 Task: Find connections with filter location Parāsia with filter topic #Storytellingwith filter profile language German with filter current company ArisGlobal with filter school Atomic Energy Central School with filter industry Nonresidential Building Construction with filter service category Financial Reporting with filter keywords title Vice President of Marketing
Action: Mouse moved to (550, 78)
Screenshot: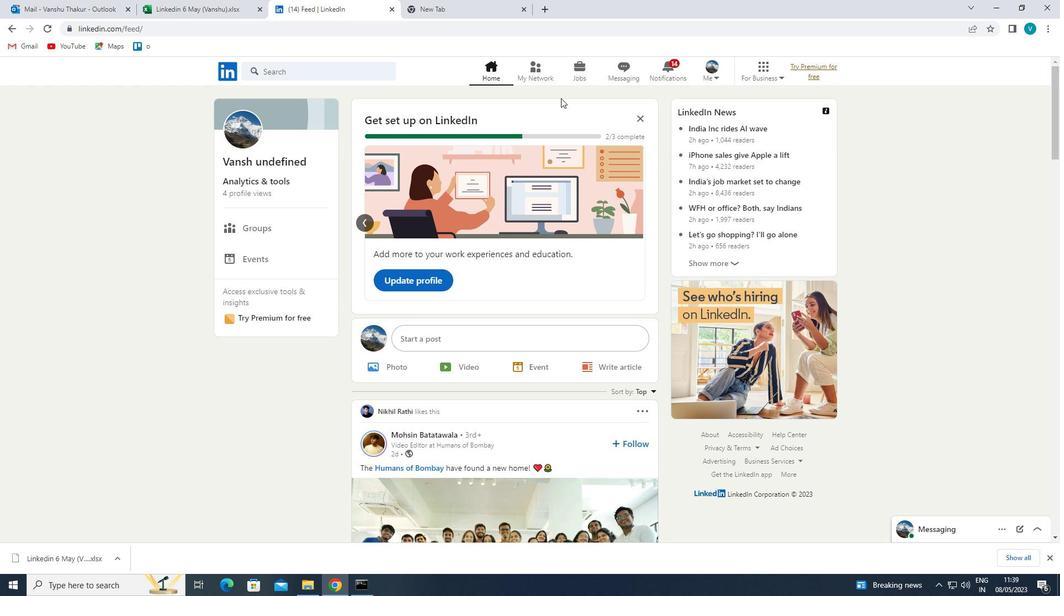 
Action: Mouse pressed left at (550, 78)
Screenshot: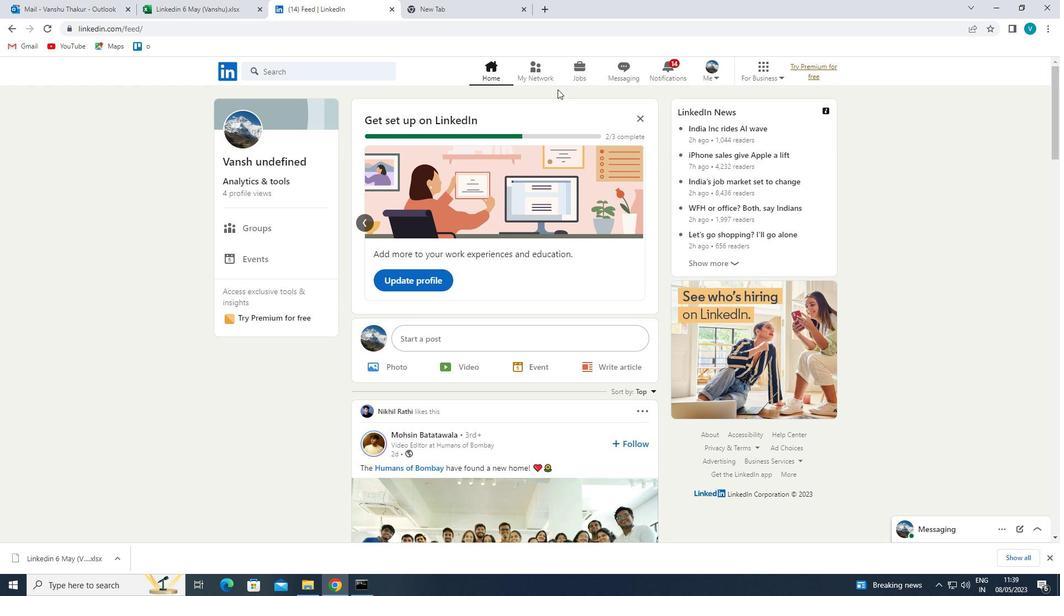 
Action: Mouse moved to (319, 125)
Screenshot: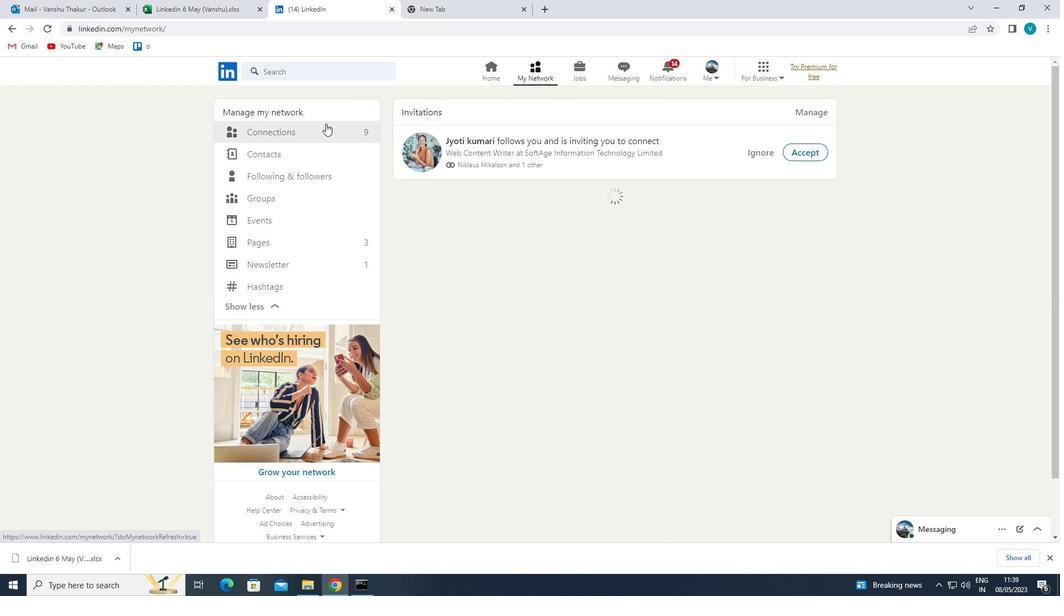 
Action: Mouse pressed left at (319, 125)
Screenshot: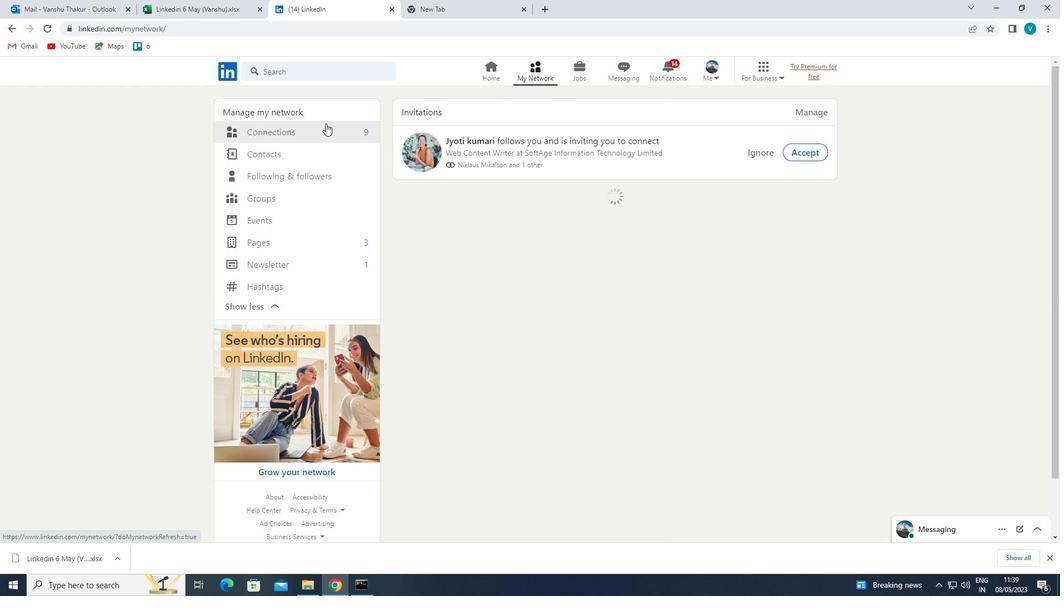 
Action: Mouse moved to (609, 134)
Screenshot: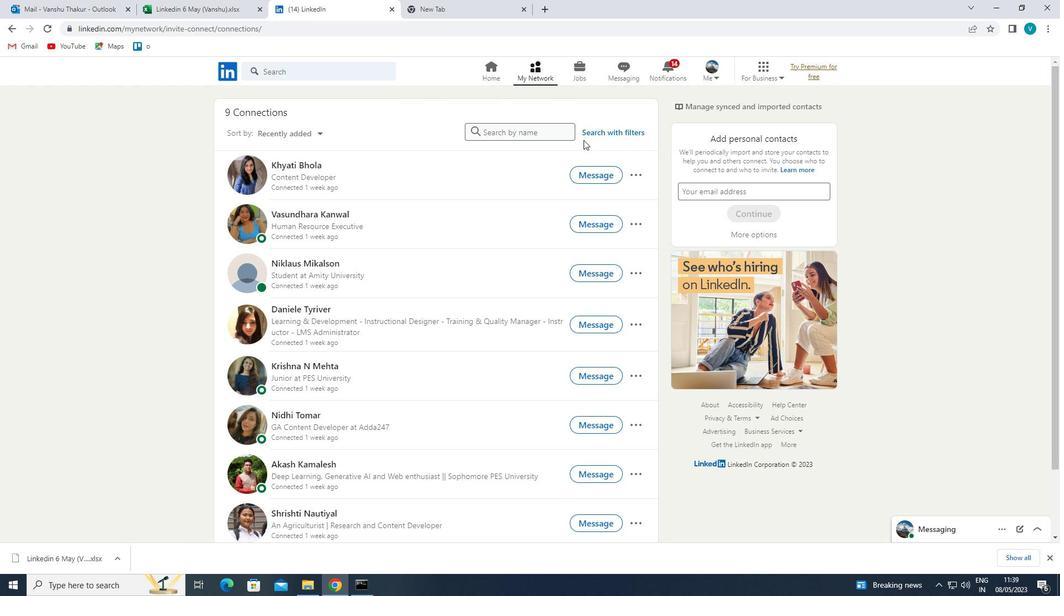 
Action: Mouse pressed left at (609, 134)
Screenshot: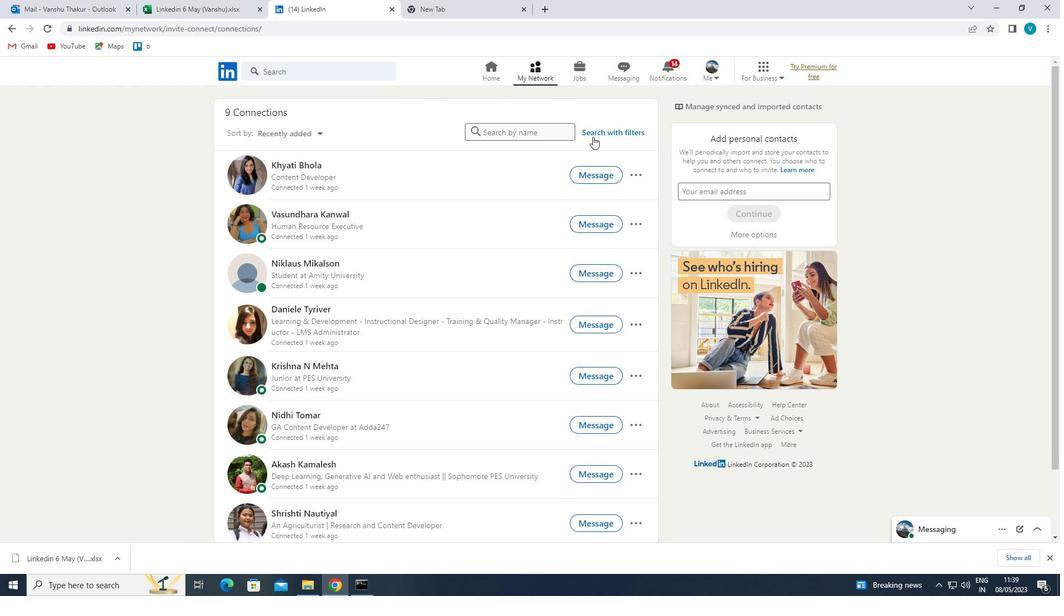 
Action: Mouse moved to (543, 100)
Screenshot: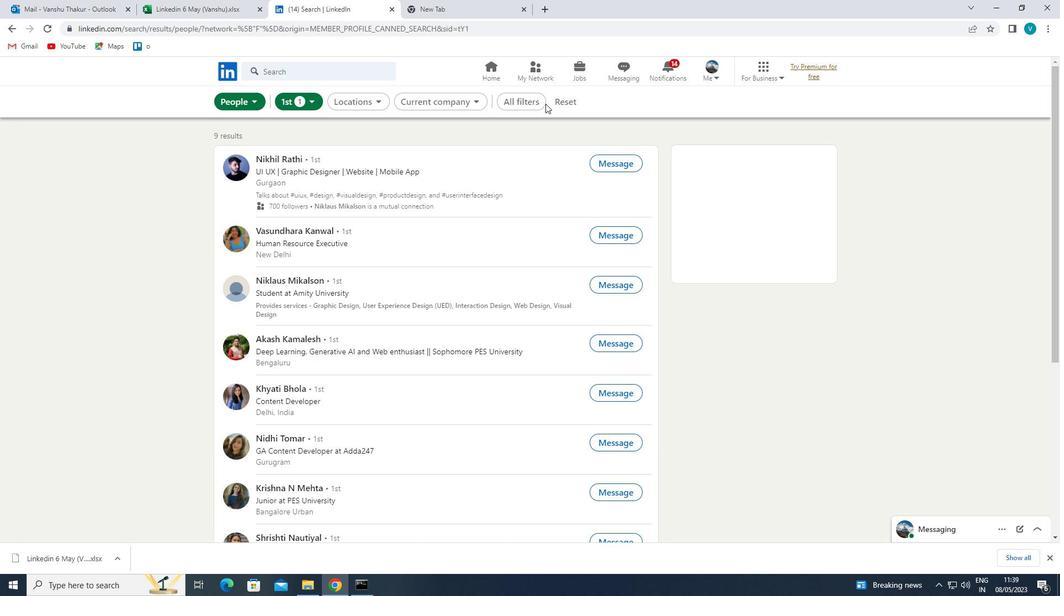 
Action: Mouse pressed left at (543, 100)
Screenshot: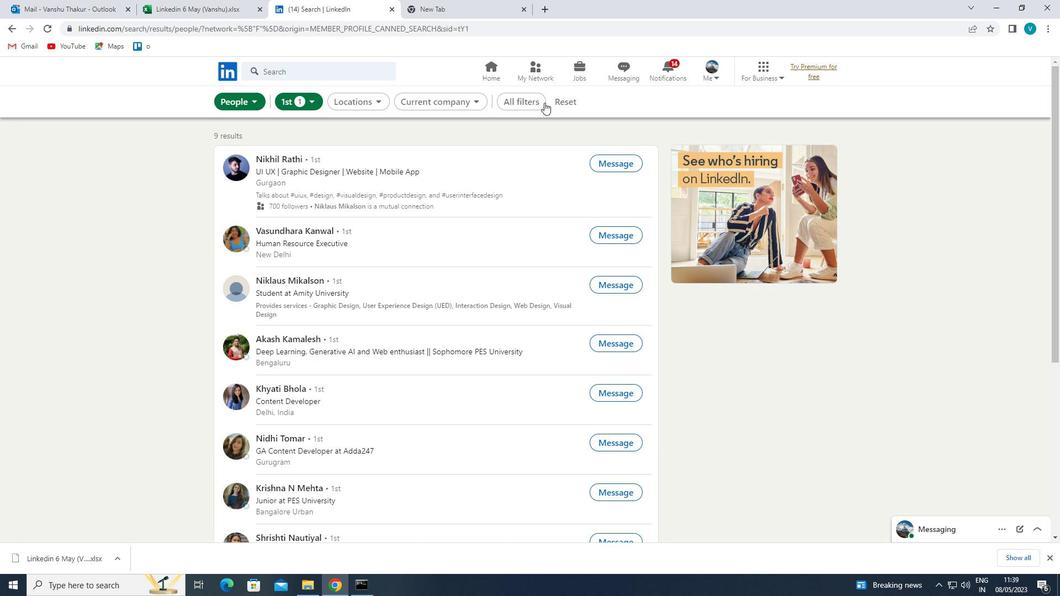 
Action: Mouse moved to (933, 258)
Screenshot: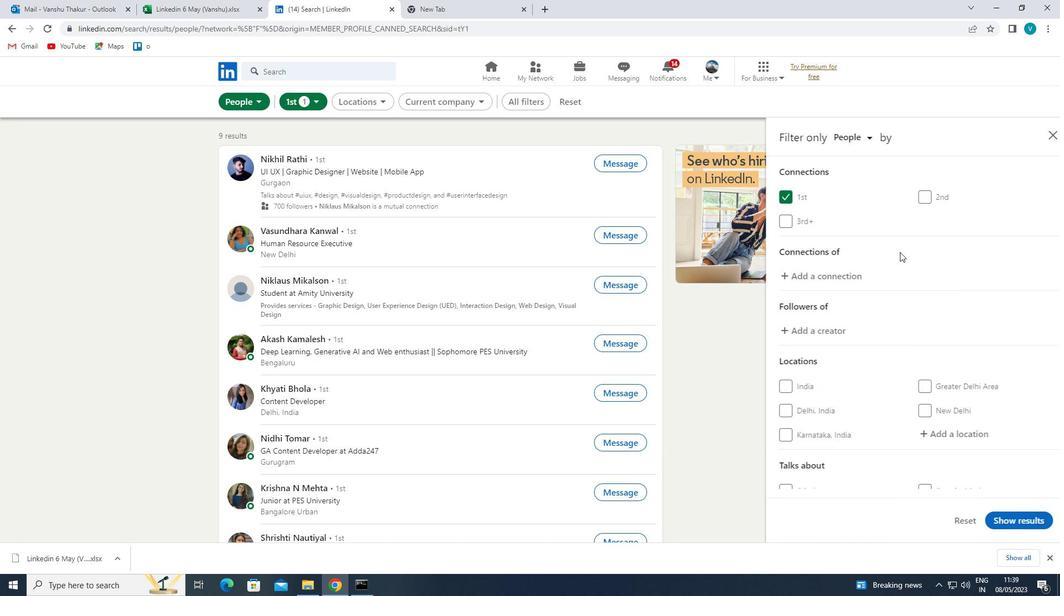 
Action: Mouse scrolled (933, 258) with delta (0, 0)
Screenshot: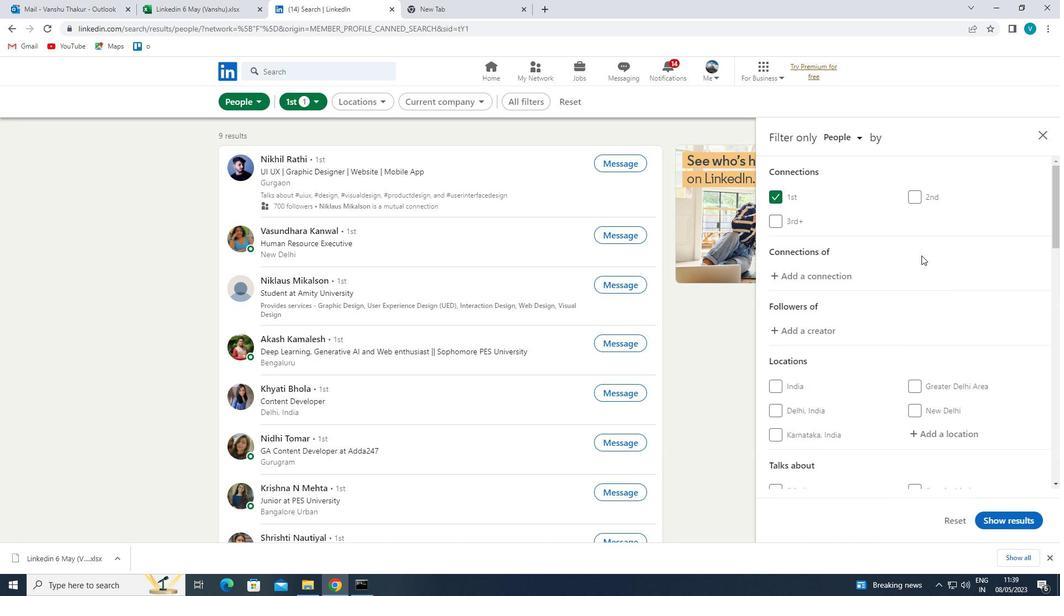 
Action: Mouse moved to (934, 260)
Screenshot: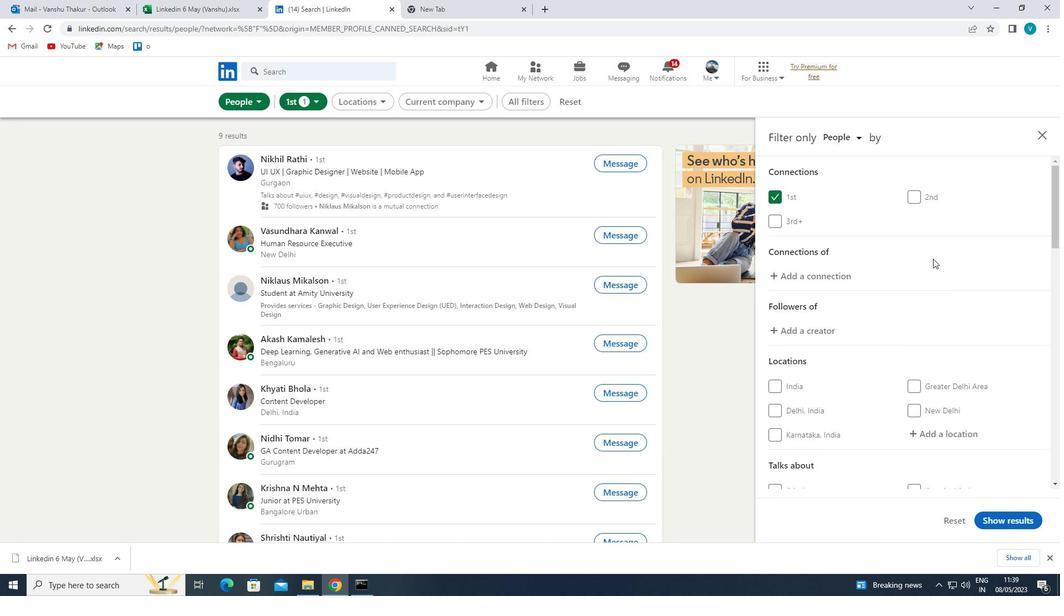 
Action: Mouse scrolled (934, 259) with delta (0, 0)
Screenshot: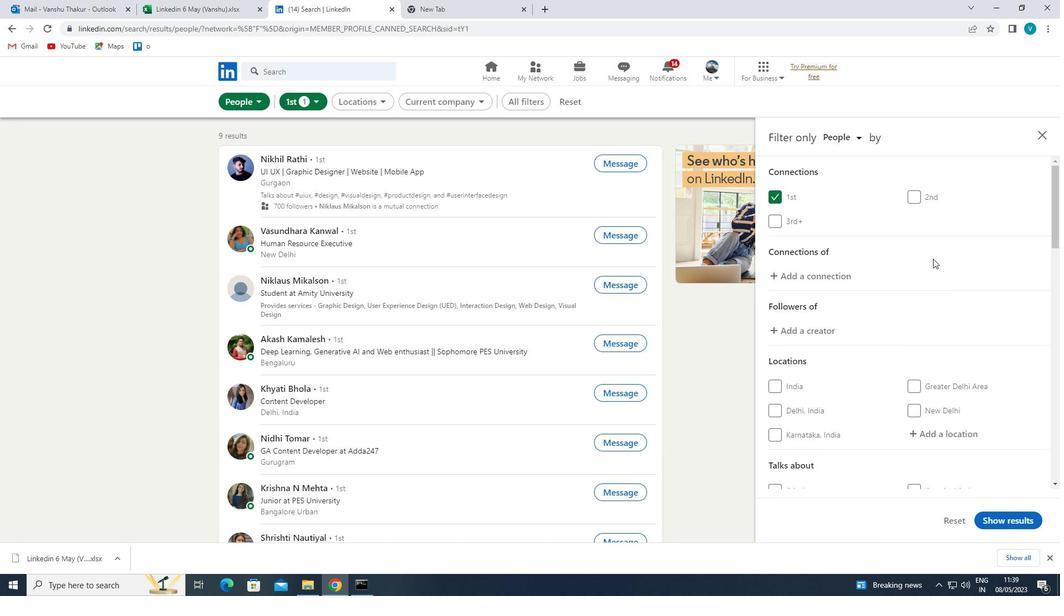 
Action: Mouse moved to (974, 318)
Screenshot: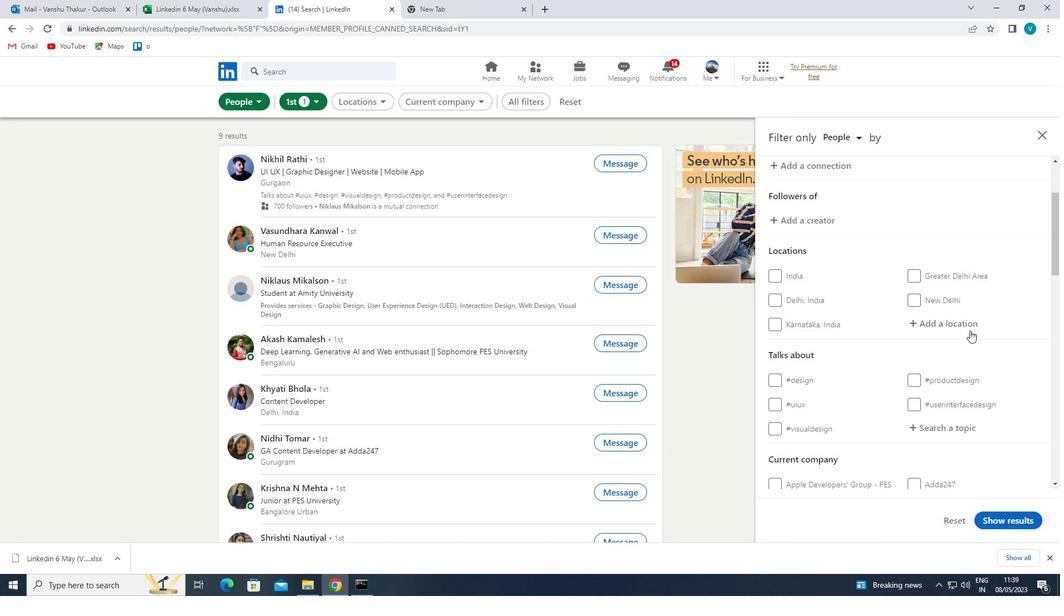 
Action: Mouse pressed left at (974, 318)
Screenshot: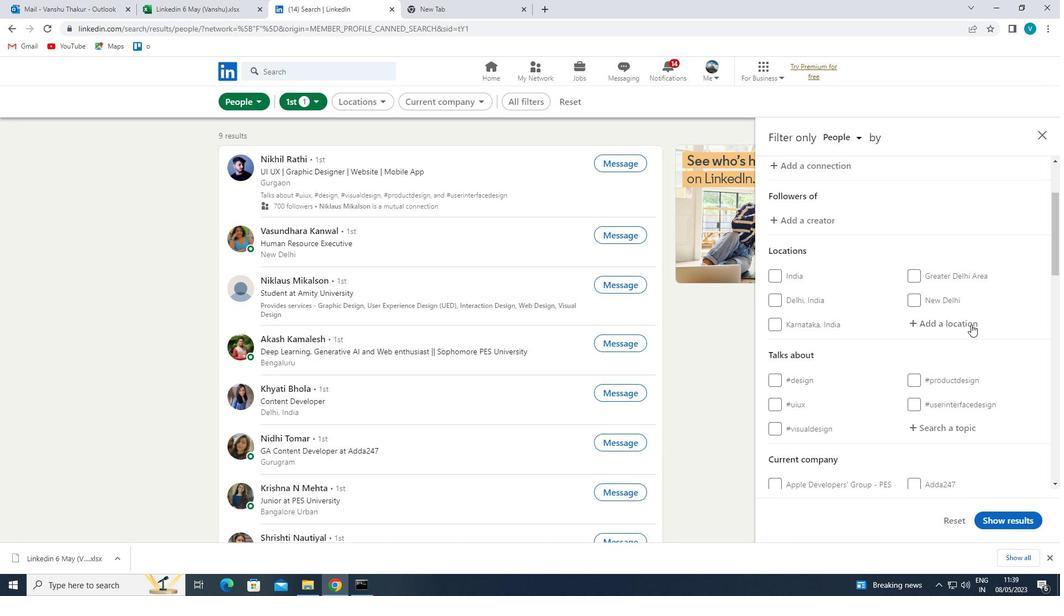 
Action: Mouse moved to (974, 318)
Screenshot: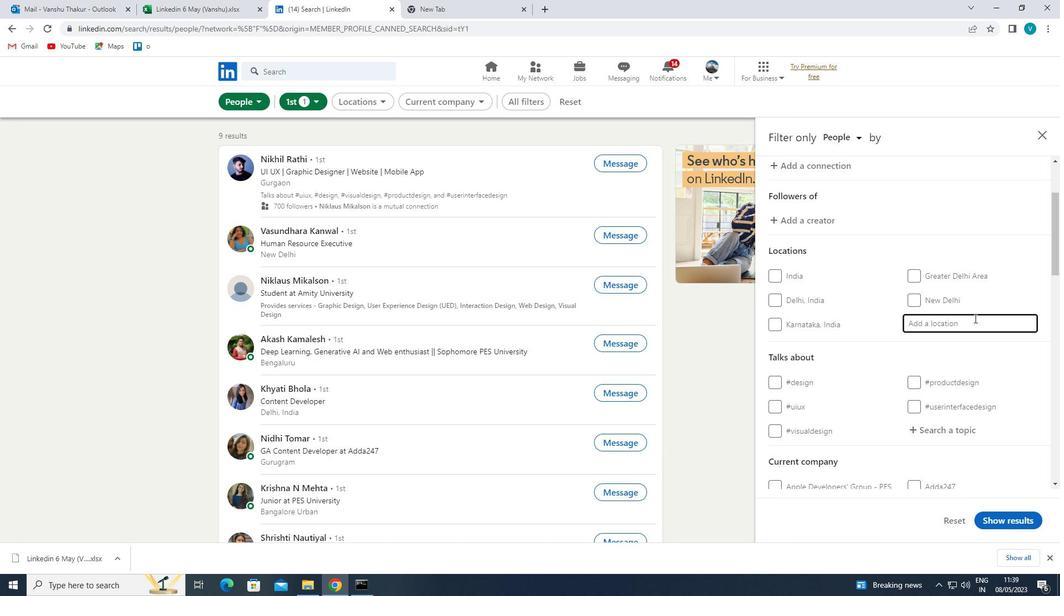 
Action: Key pressed <Key.shift>PARASIA
Screenshot: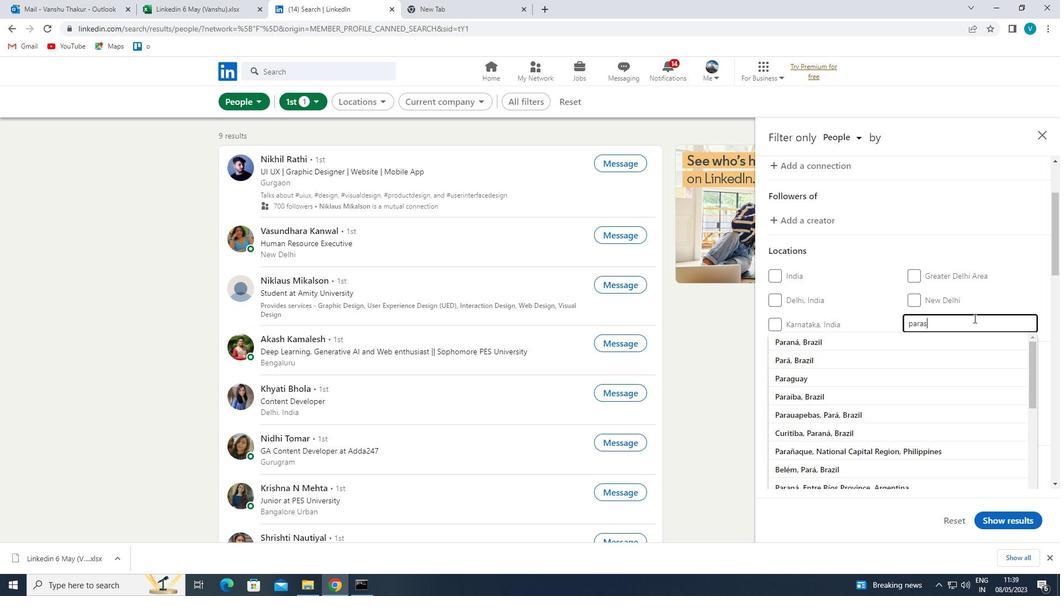 
Action: Mouse moved to (947, 342)
Screenshot: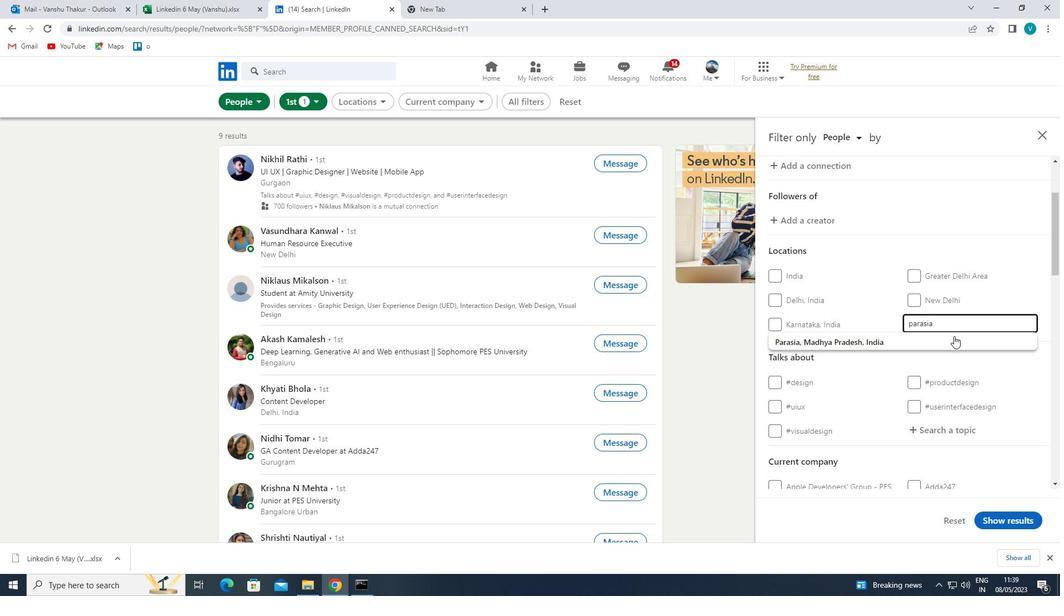 
Action: Mouse pressed left at (947, 342)
Screenshot: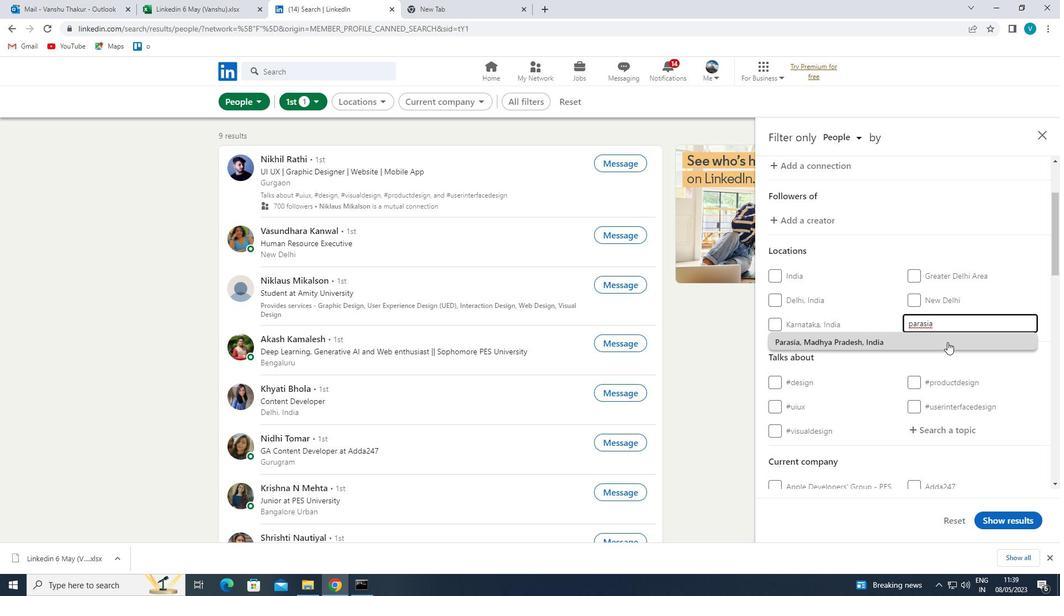 
Action: Mouse moved to (946, 342)
Screenshot: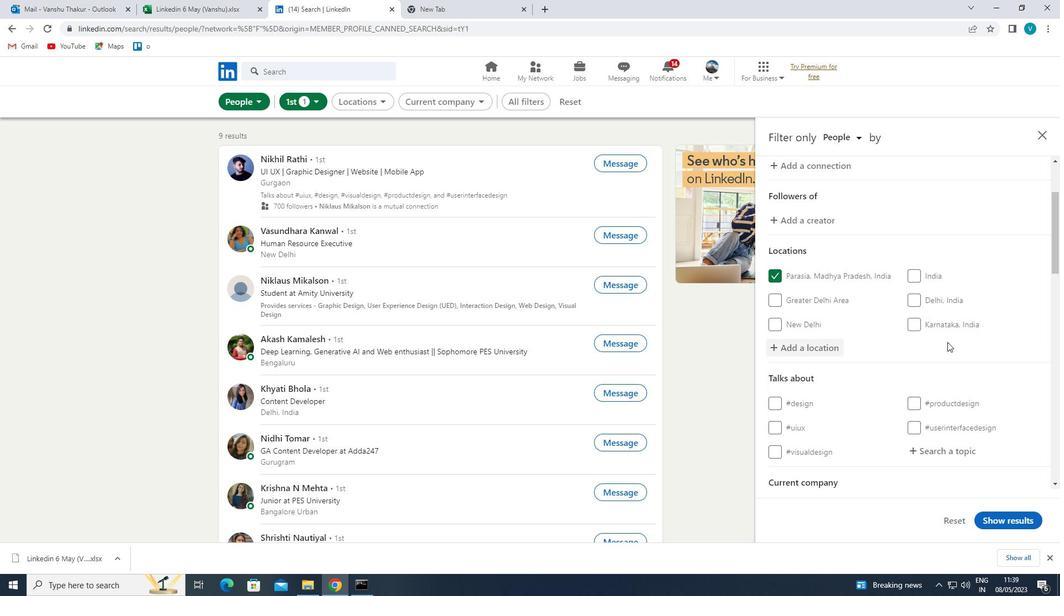 
Action: Mouse scrolled (946, 342) with delta (0, 0)
Screenshot: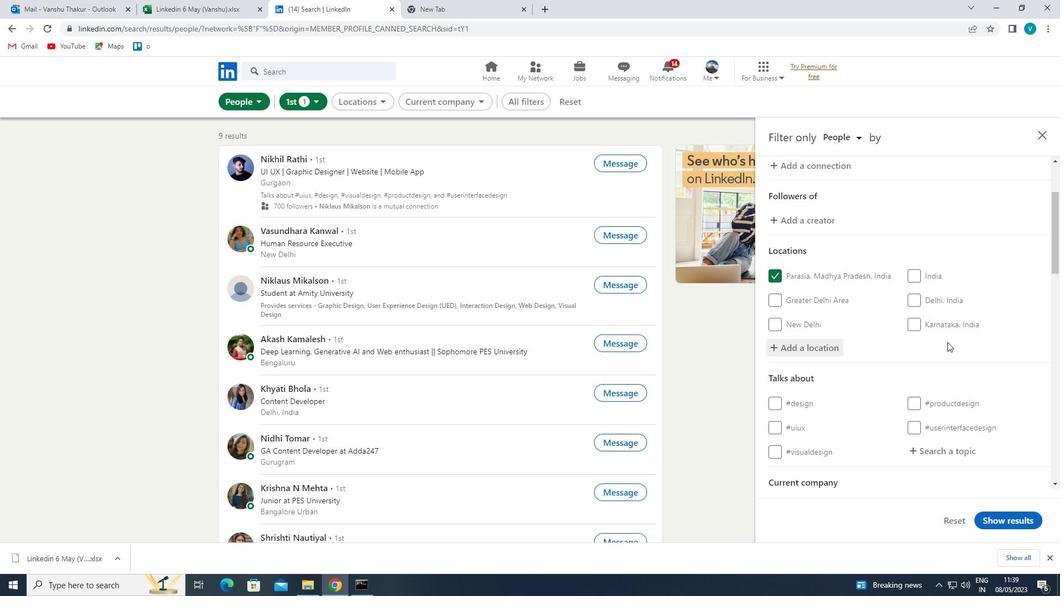 
Action: Mouse moved to (945, 343)
Screenshot: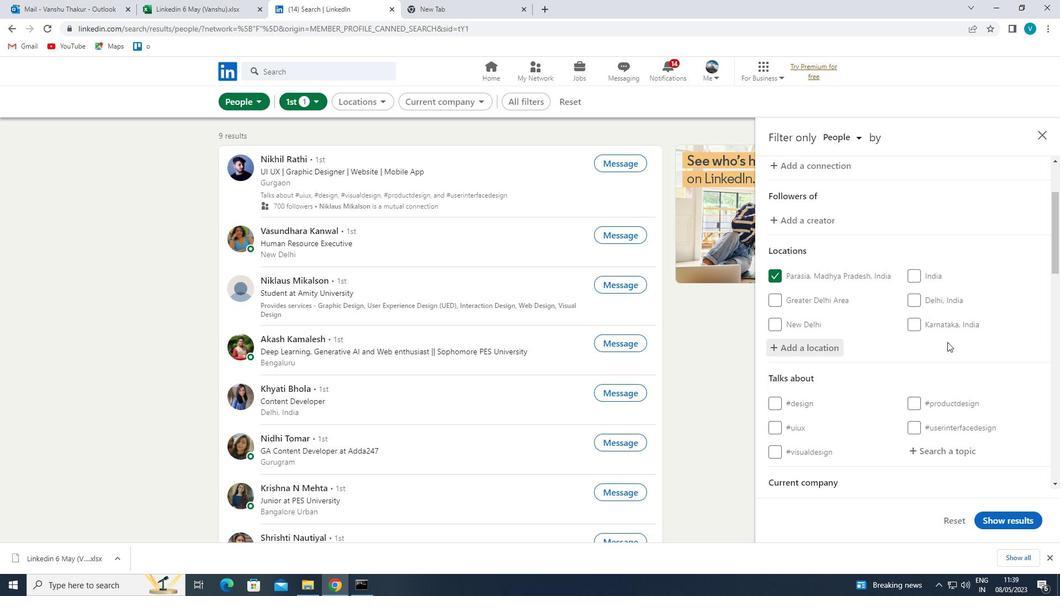 
Action: Mouse scrolled (945, 342) with delta (0, 0)
Screenshot: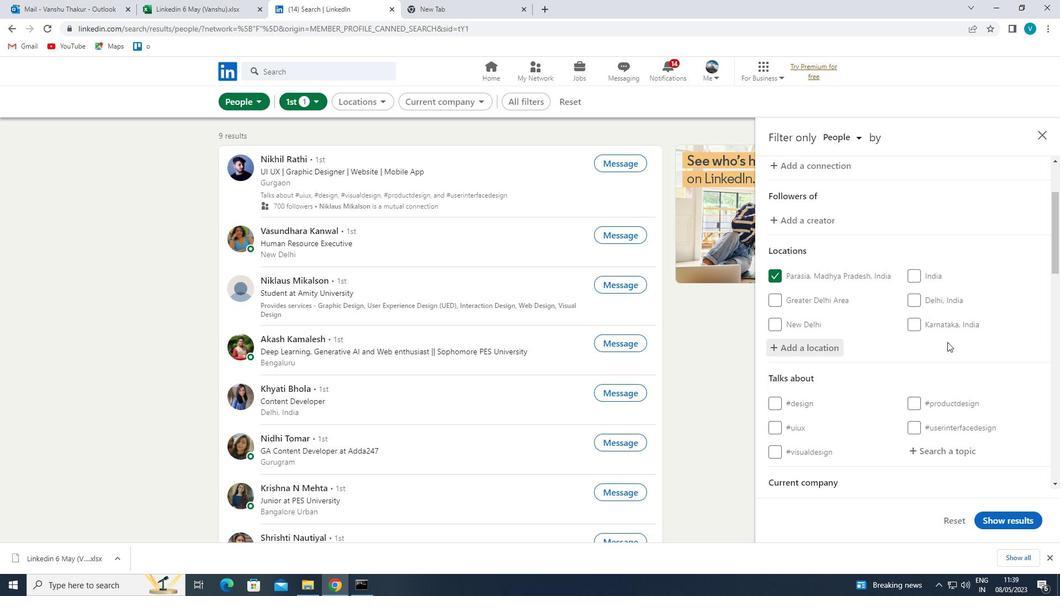 
Action: Mouse moved to (944, 347)
Screenshot: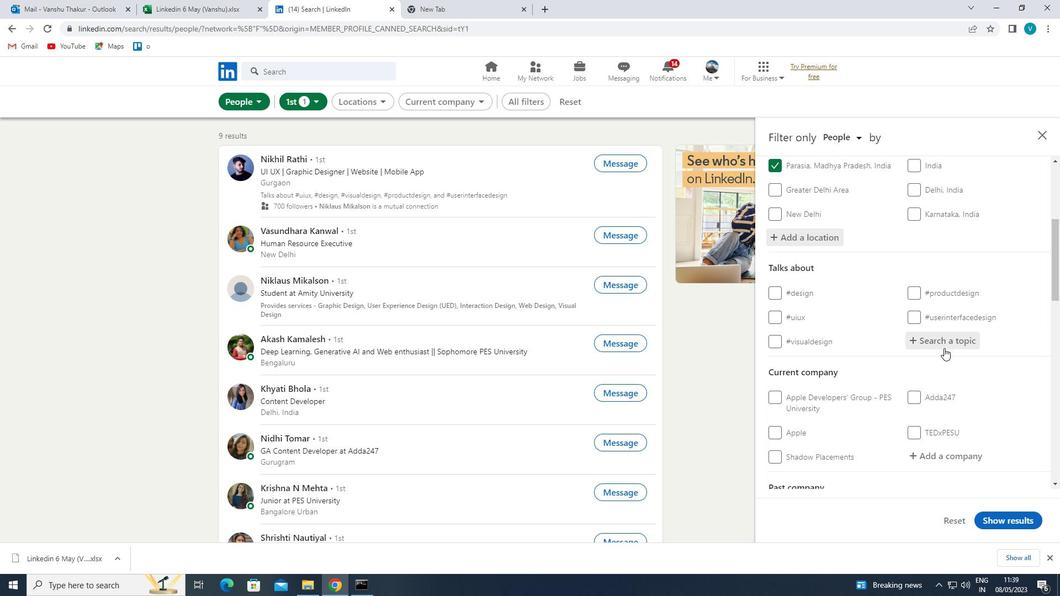 
Action: Mouse pressed left at (944, 347)
Screenshot: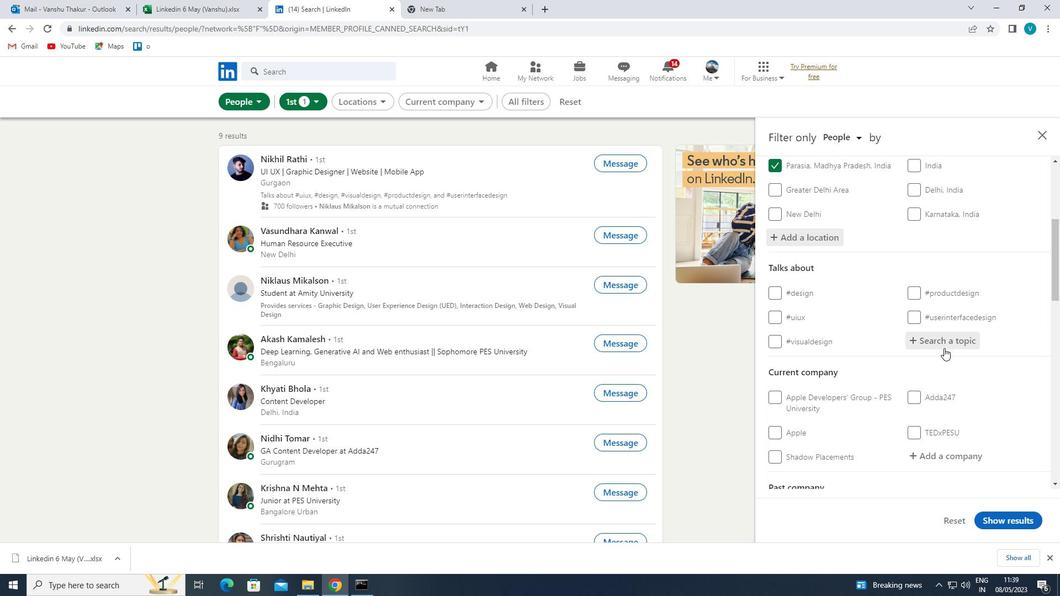
Action: Key pressed STORYTELLING
Screenshot: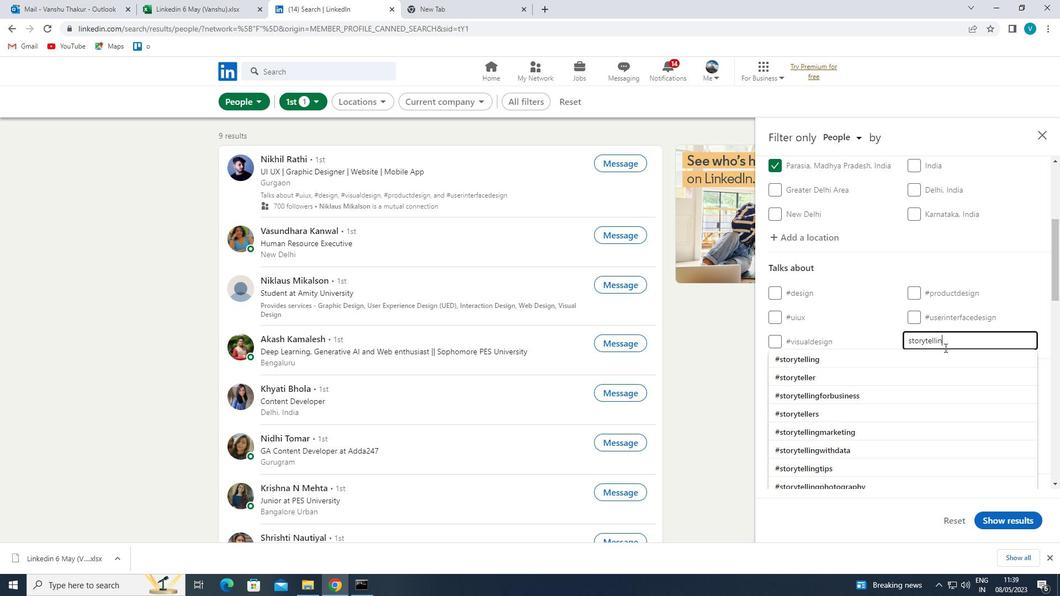 
Action: Mouse moved to (933, 353)
Screenshot: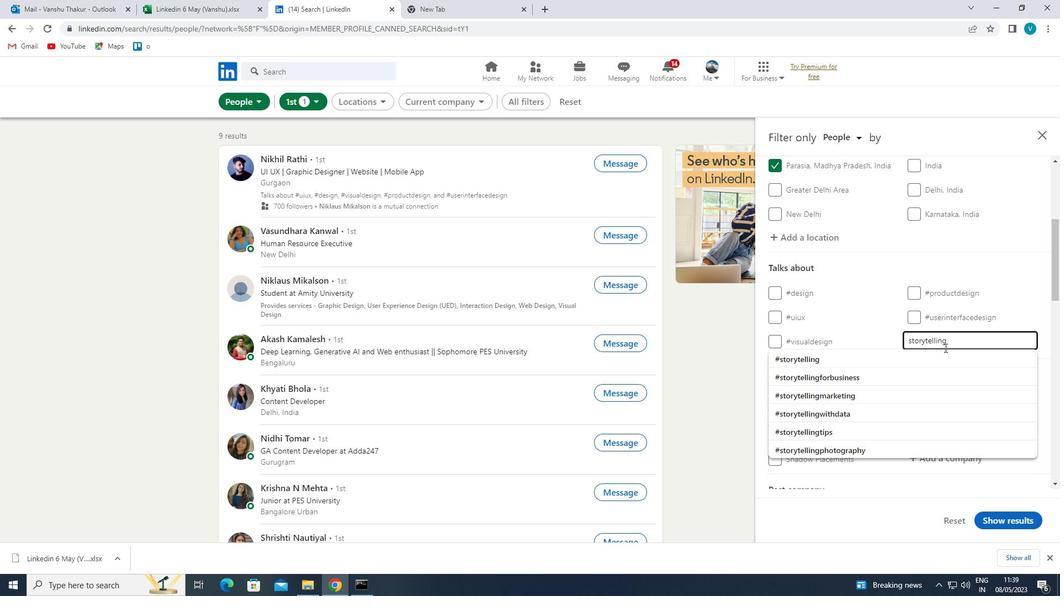 
Action: Mouse pressed left at (933, 353)
Screenshot: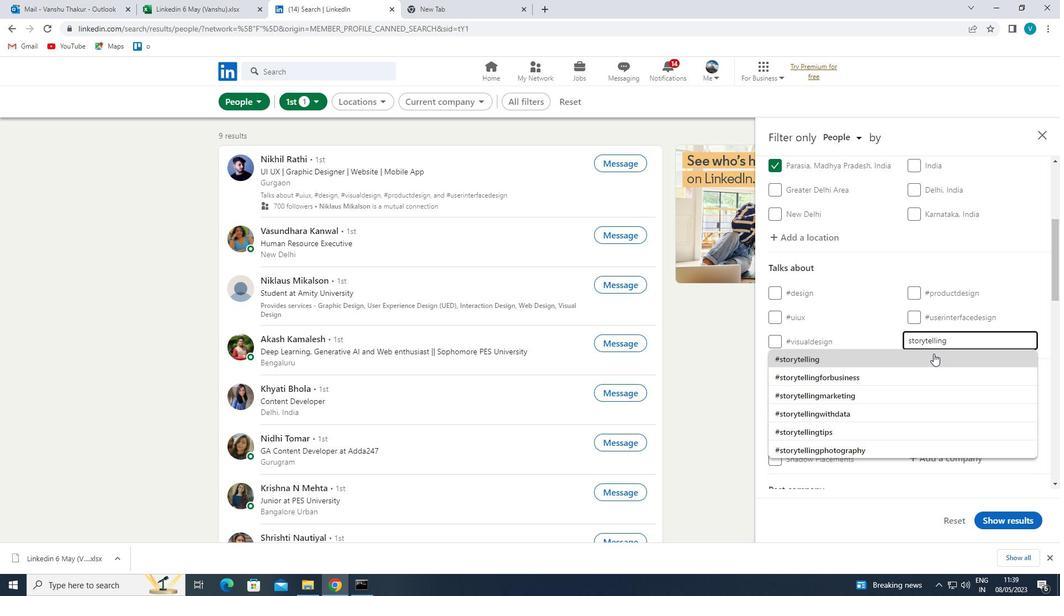 
Action: Mouse moved to (933, 354)
Screenshot: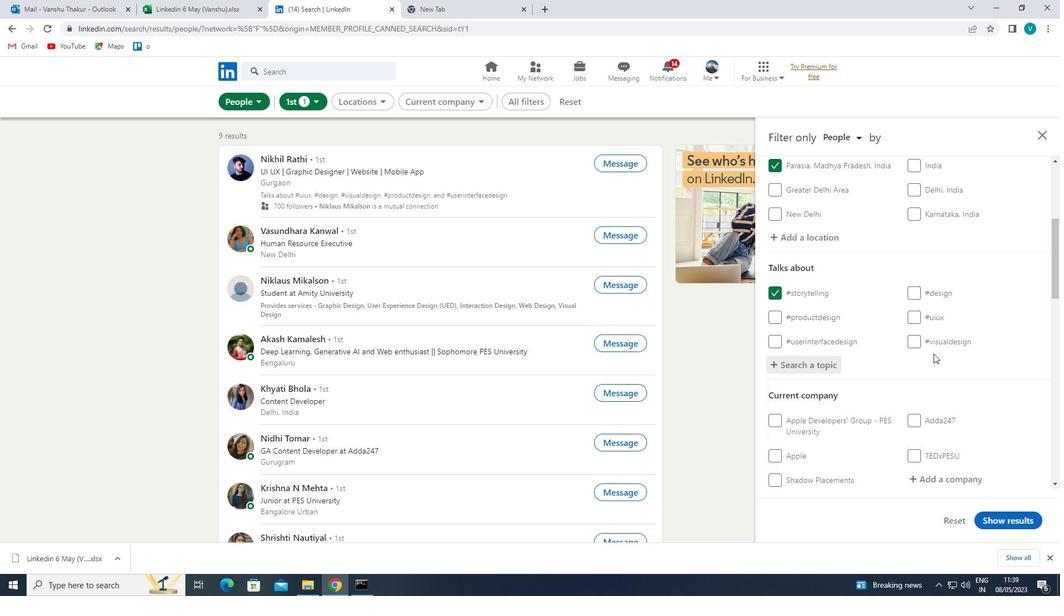 
Action: Mouse scrolled (933, 353) with delta (0, 0)
Screenshot: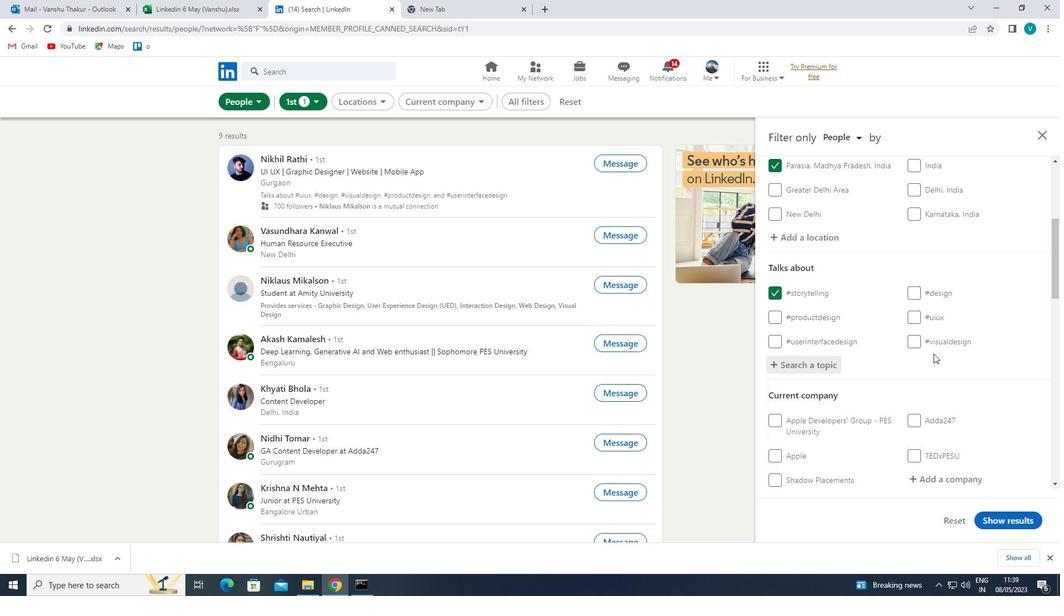 
Action: Mouse moved to (933, 355)
Screenshot: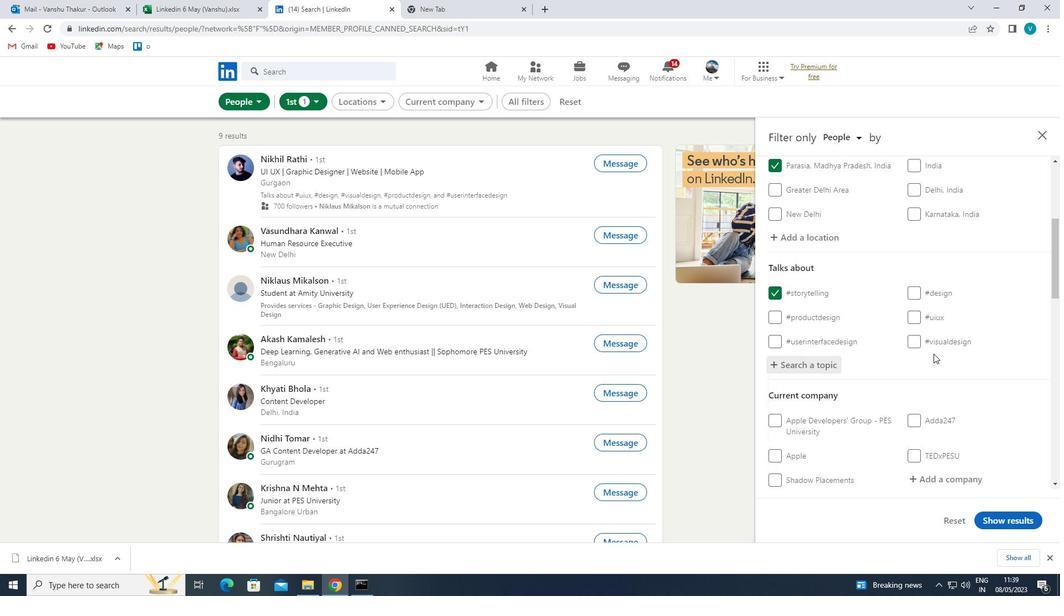 
Action: Mouse scrolled (933, 354) with delta (0, 0)
Screenshot: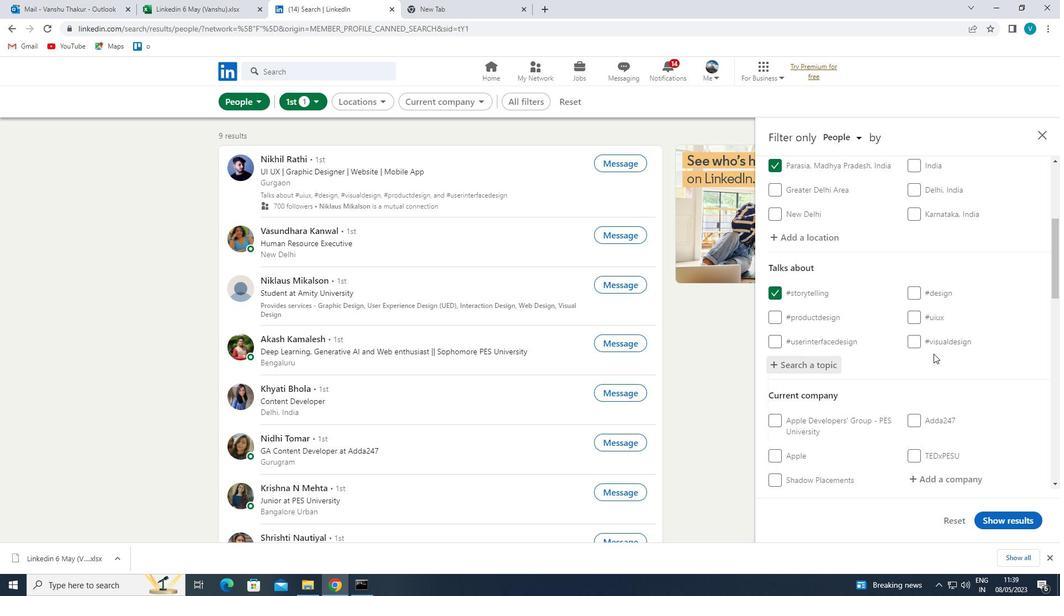 
Action: Mouse scrolled (933, 354) with delta (0, 0)
Screenshot: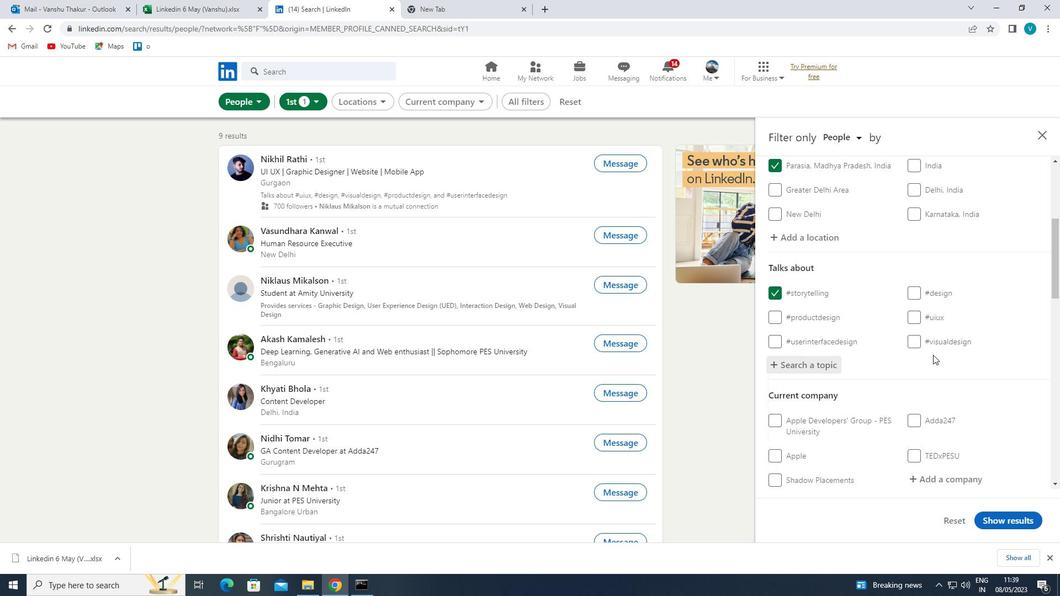 
Action: Mouse moved to (956, 312)
Screenshot: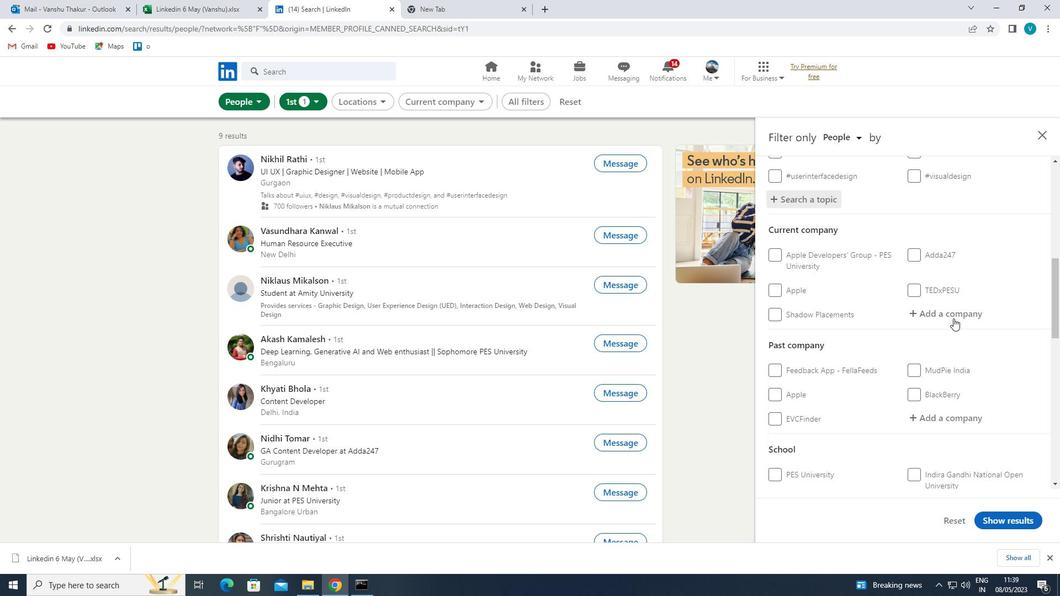 
Action: Mouse pressed left at (956, 312)
Screenshot: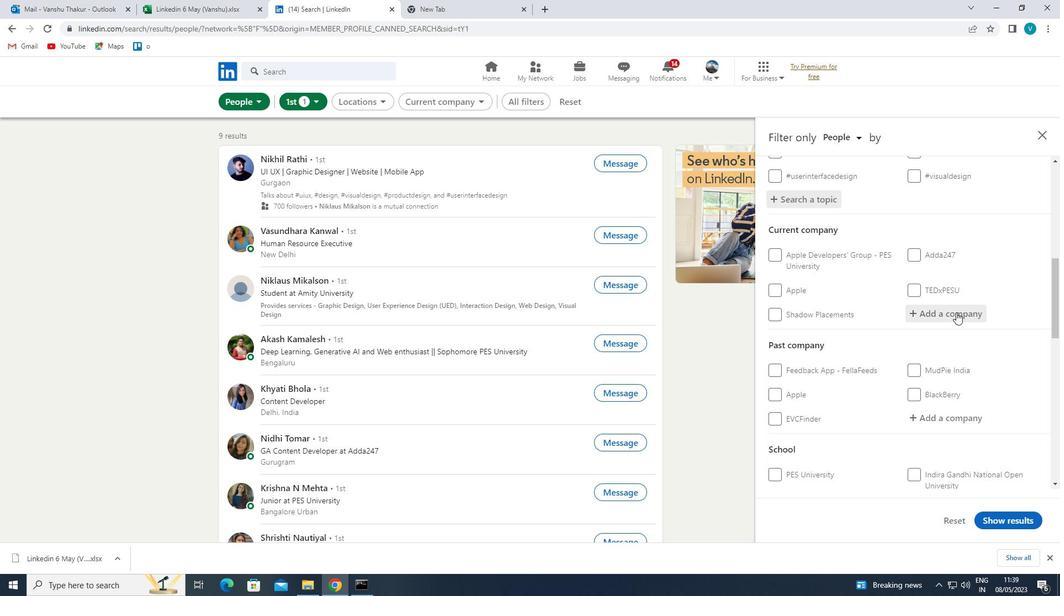 
Action: Key pressed <Key.shift>ARIS<Key.shift>GLOBAL
Screenshot: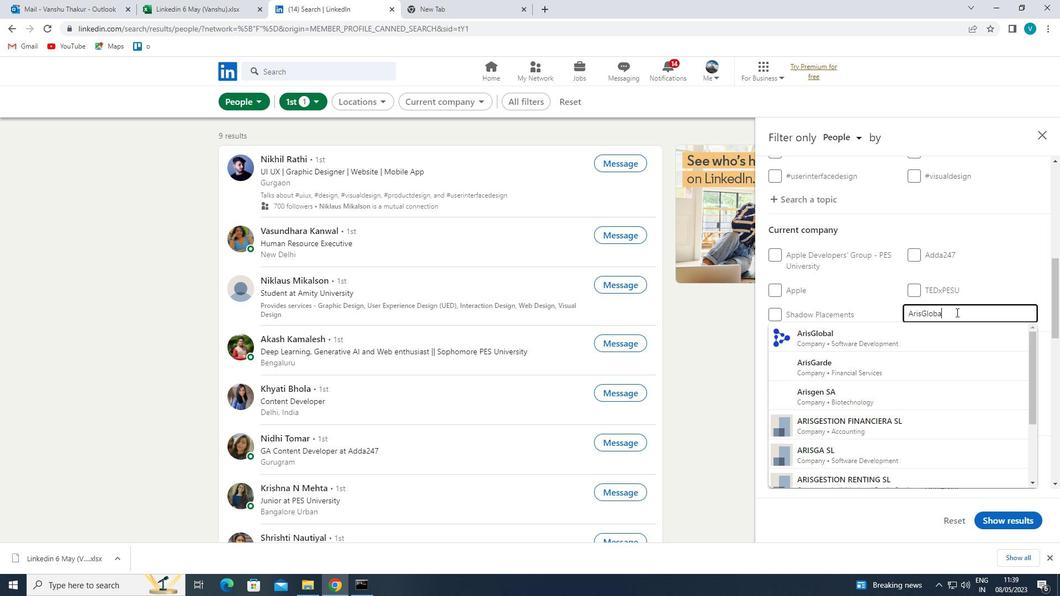 
Action: Mouse moved to (938, 325)
Screenshot: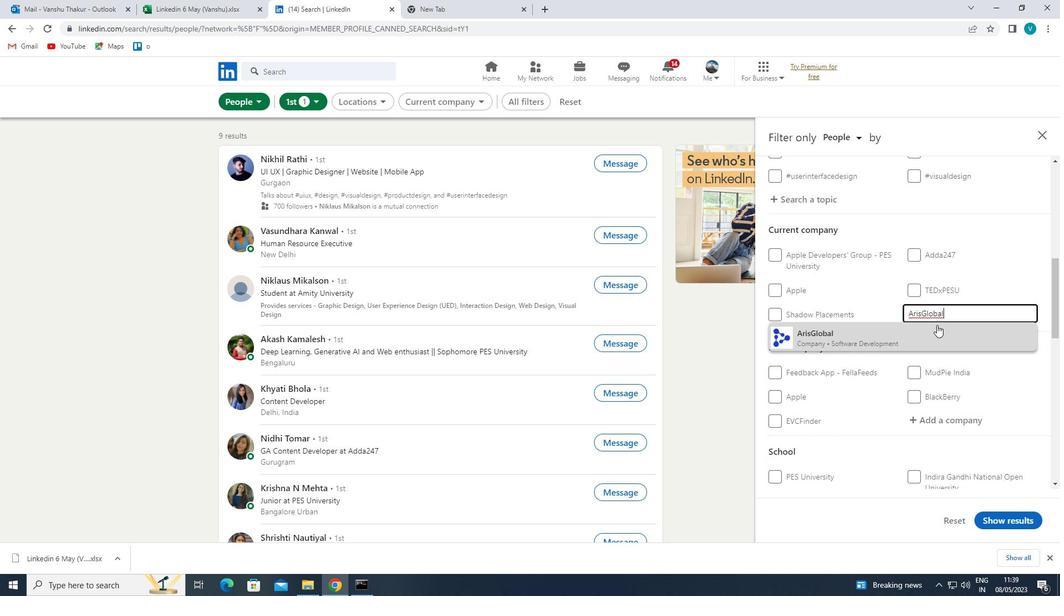 
Action: Mouse pressed left at (938, 325)
Screenshot: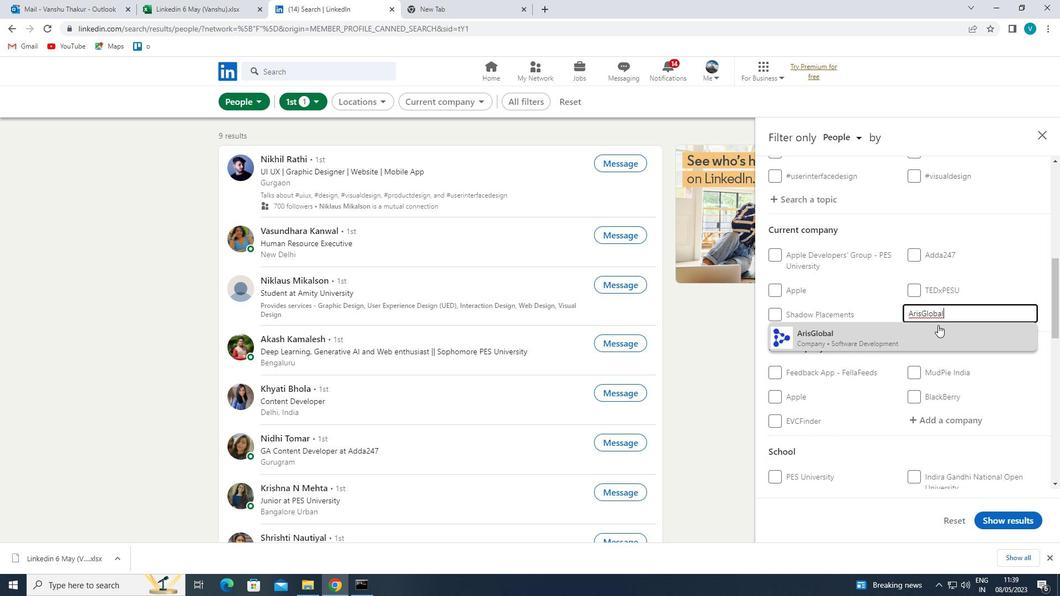 
Action: Mouse scrolled (938, 324) with delta (0, 0)
Screenshot: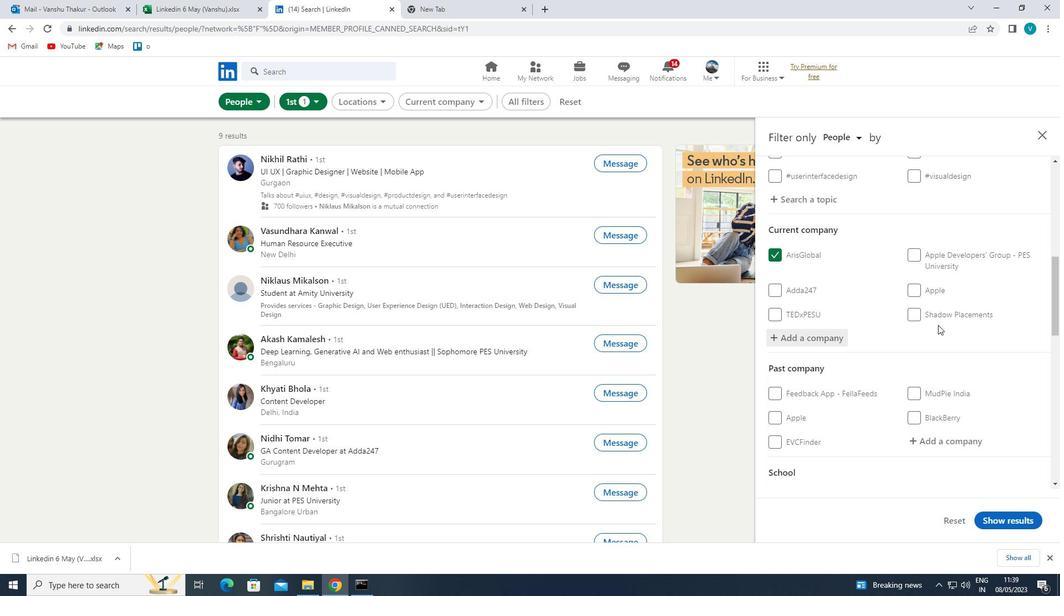 
Action: Mouse scrolled (938, 324) with delta (0, 0)
Screenshot: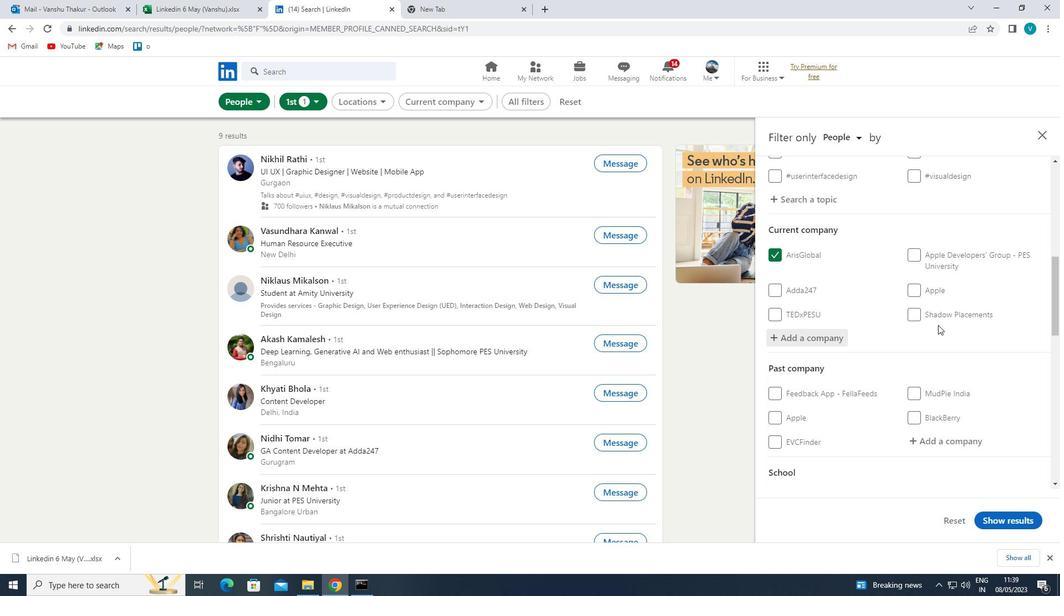 
Action: Mouse scrolled (938, 324) with delta (0, 0)
Screenshot: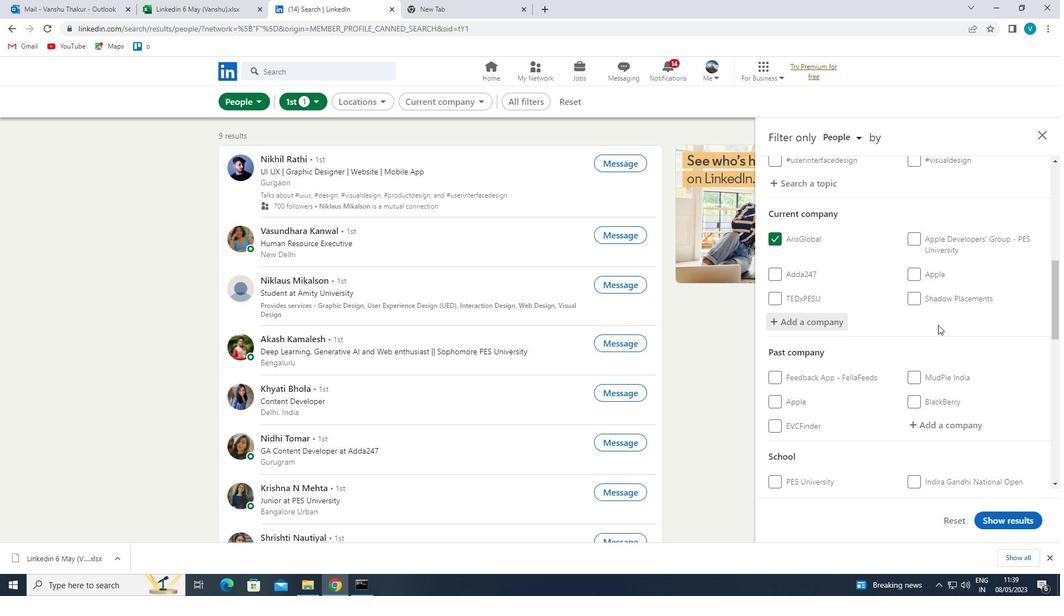 
Action: Mouse scrolled (938, 324) with delta (0, 0)
Screenshot: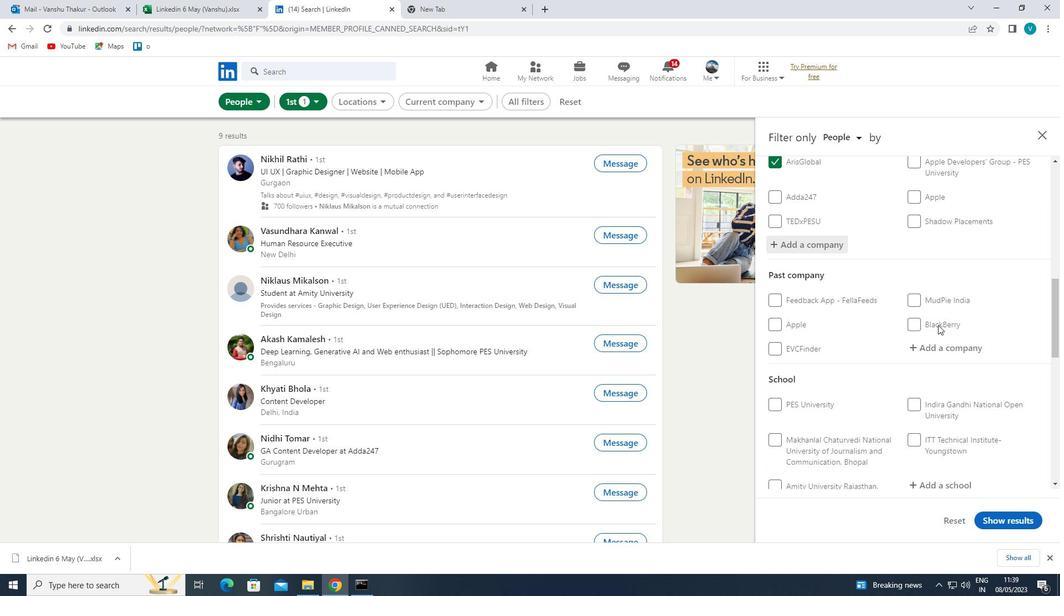 
Action: Mouse moved to (953, 354)
Screenshot: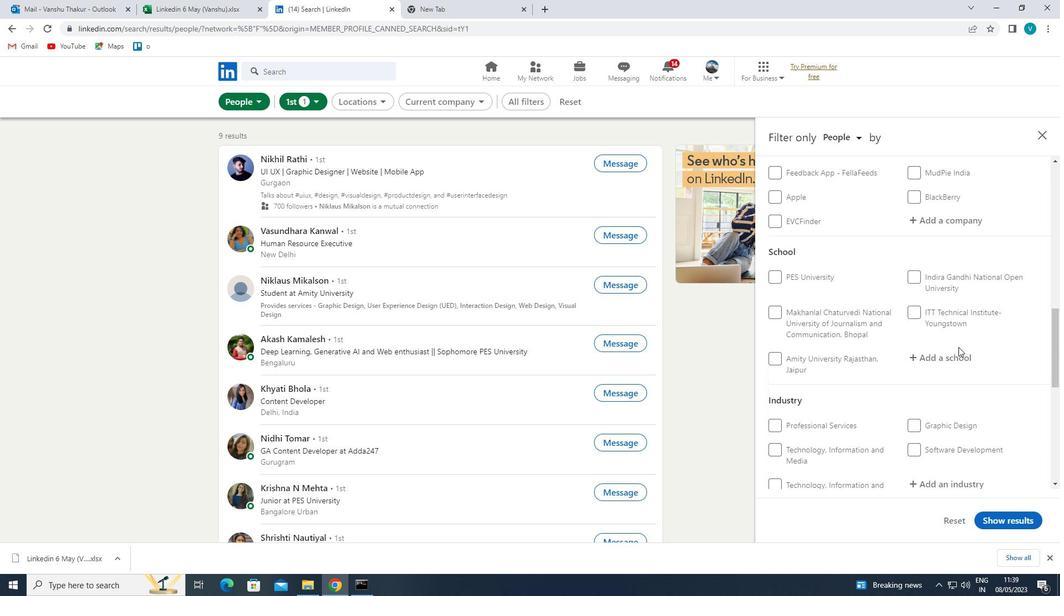 
Action: Mouse pressed left at (953, 354)
Screenshot: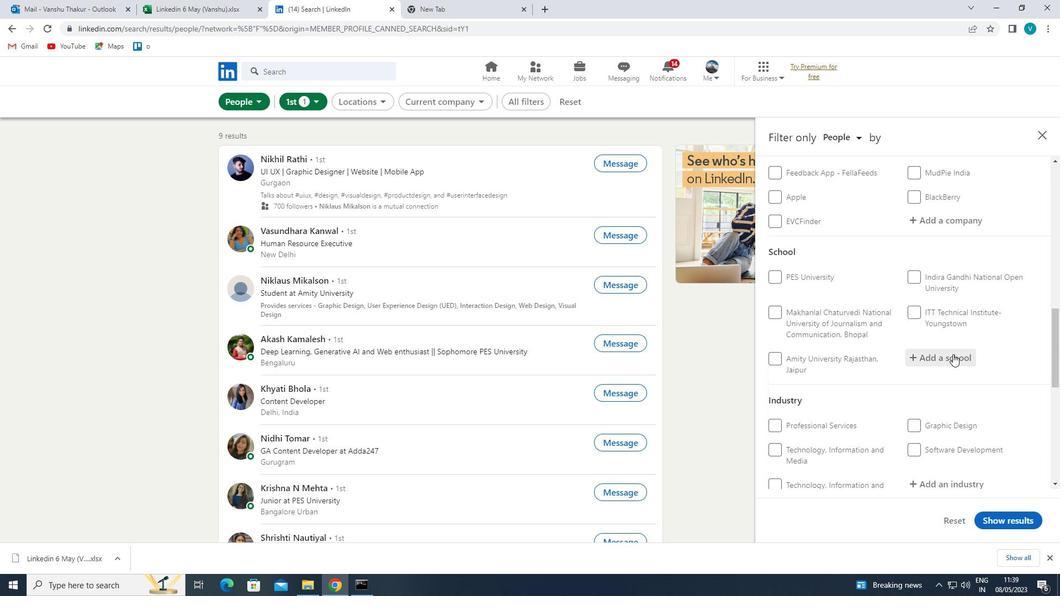 
Action: Mouse moved to (953, 354)
Screenshot: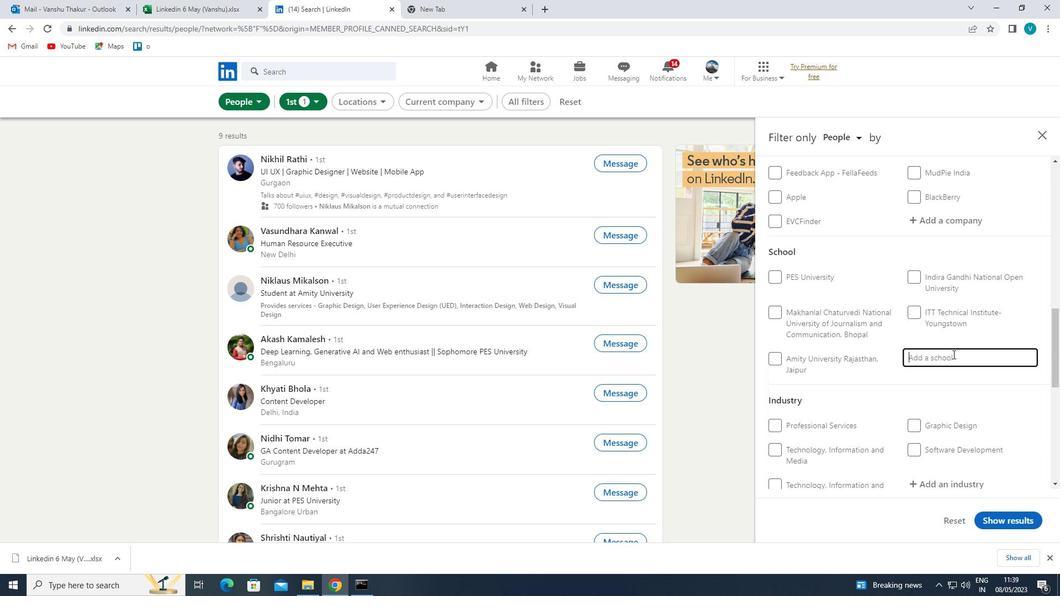 
Action: Key pressed <Key.shift>ATOMIC<Key.space>
Screenshot: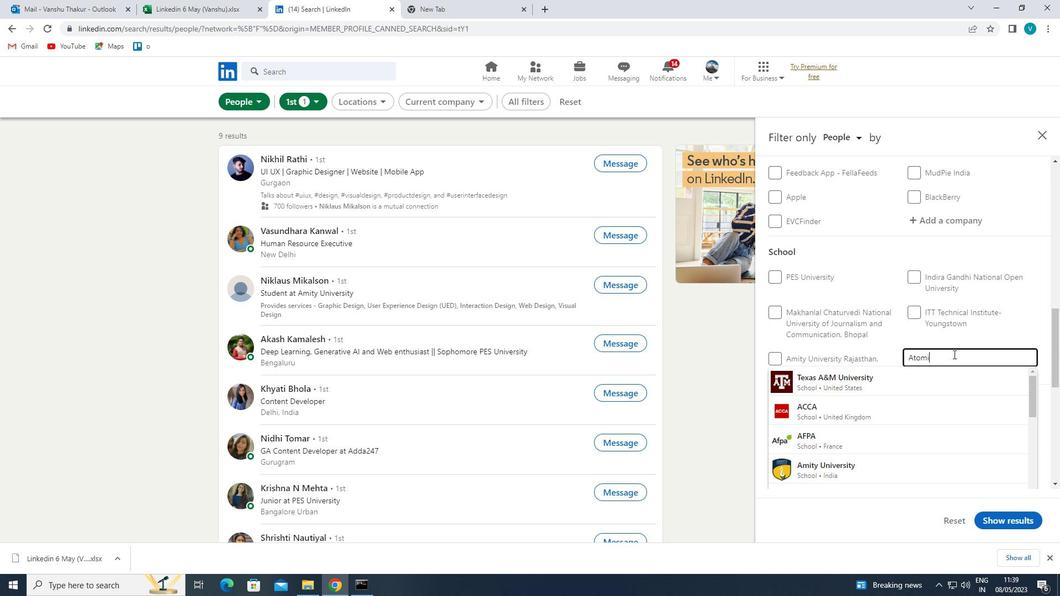 
Action: Mouse moved to (934, 376)
Screenshot: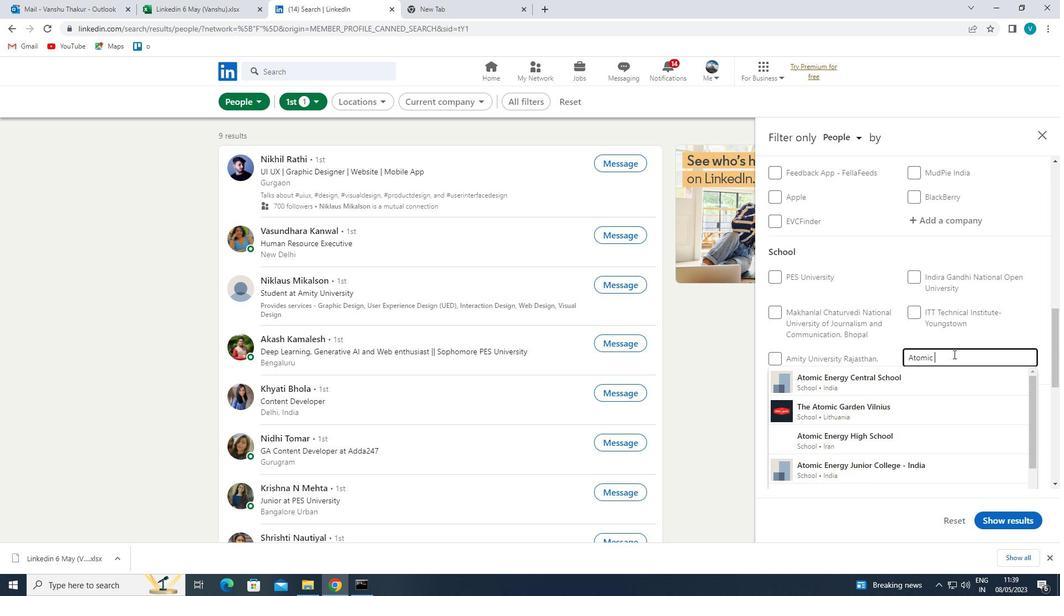 
Action: Mouse pressed left at (934, 376)
Screenshot: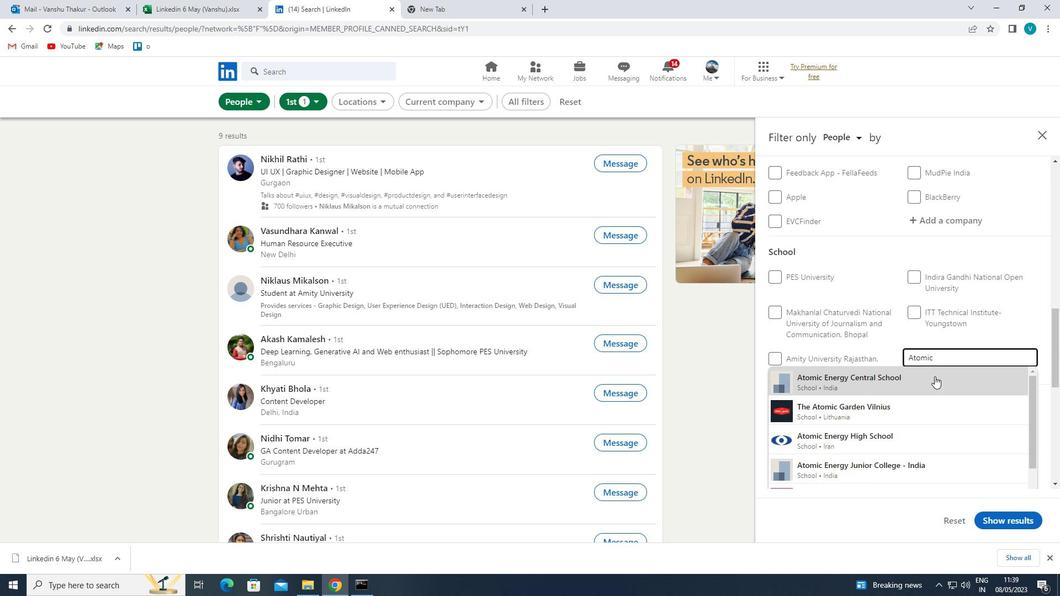 
Action: Mouse moved to (937, 377)
Screenshot: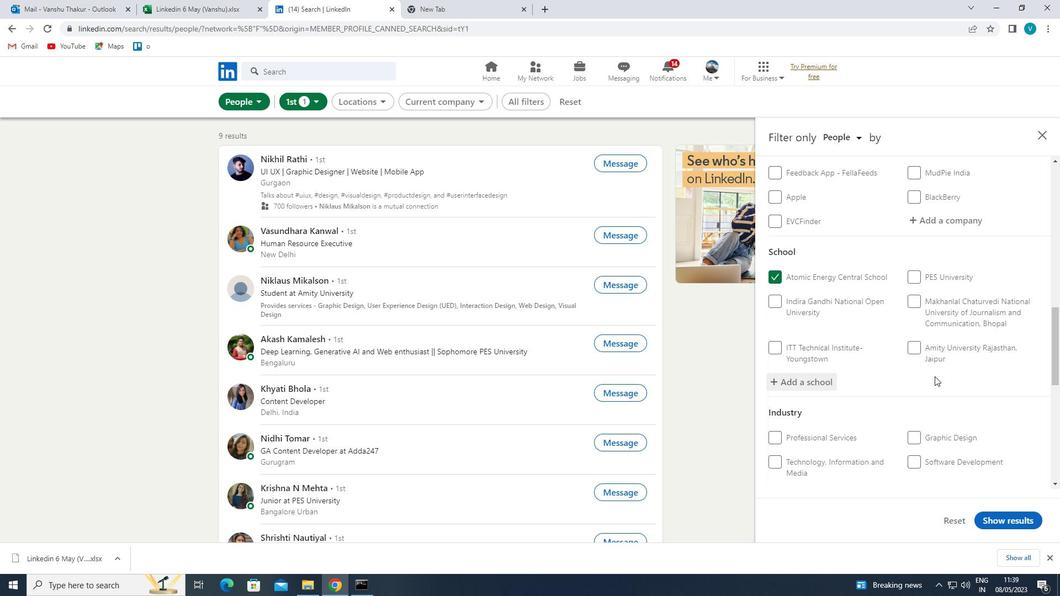 
Action: Mouse scrolled (937, 376) with delta (0, 0)
Screenshot: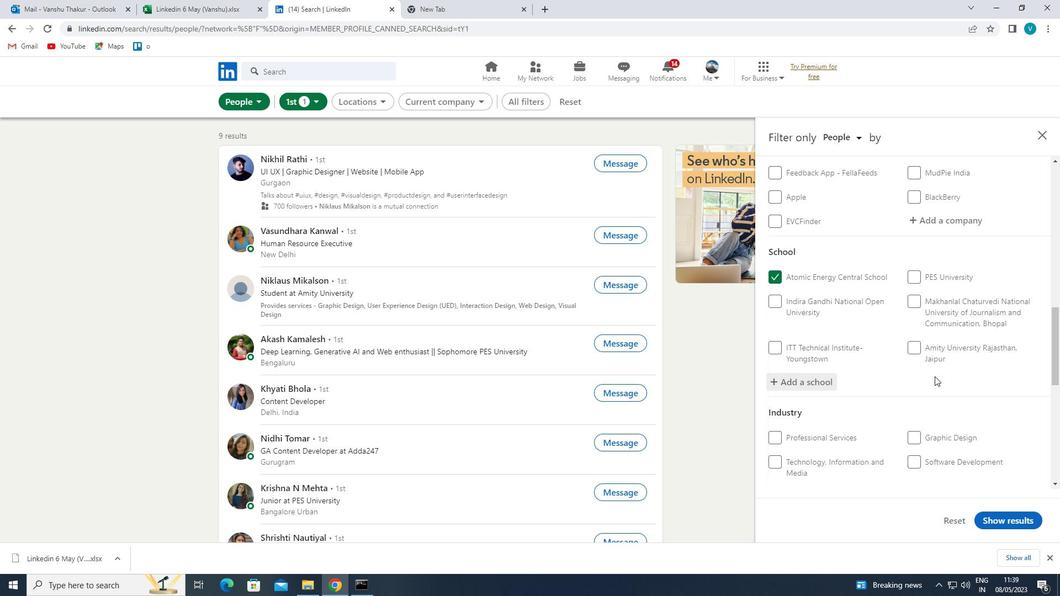 
Action: Mouse moved to (937, 377)
Screenshot: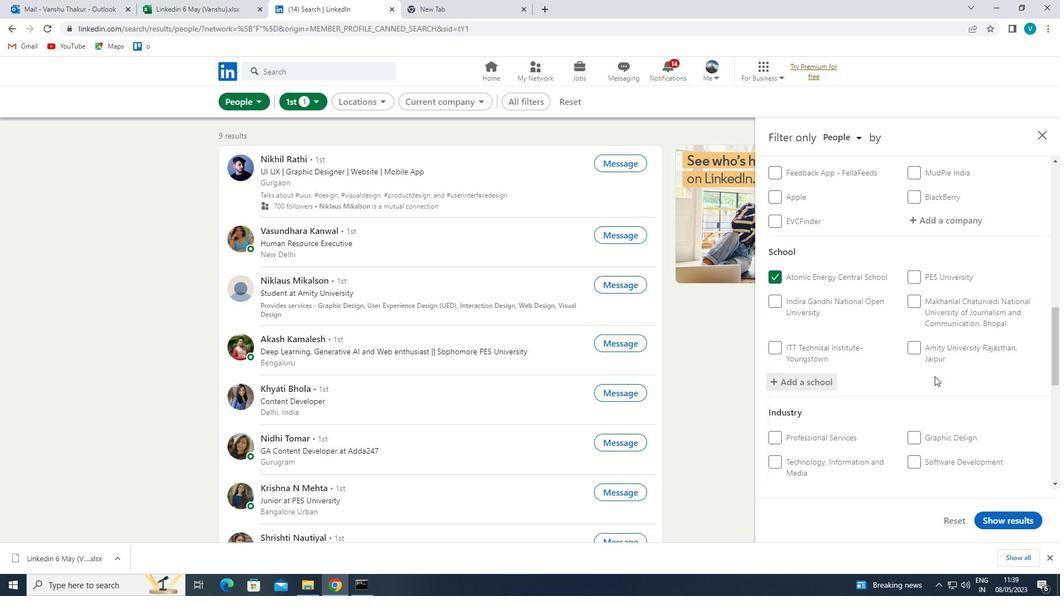 
Action: Mouse scrolled (937, 377) with delta (0, 0)
Screenshot: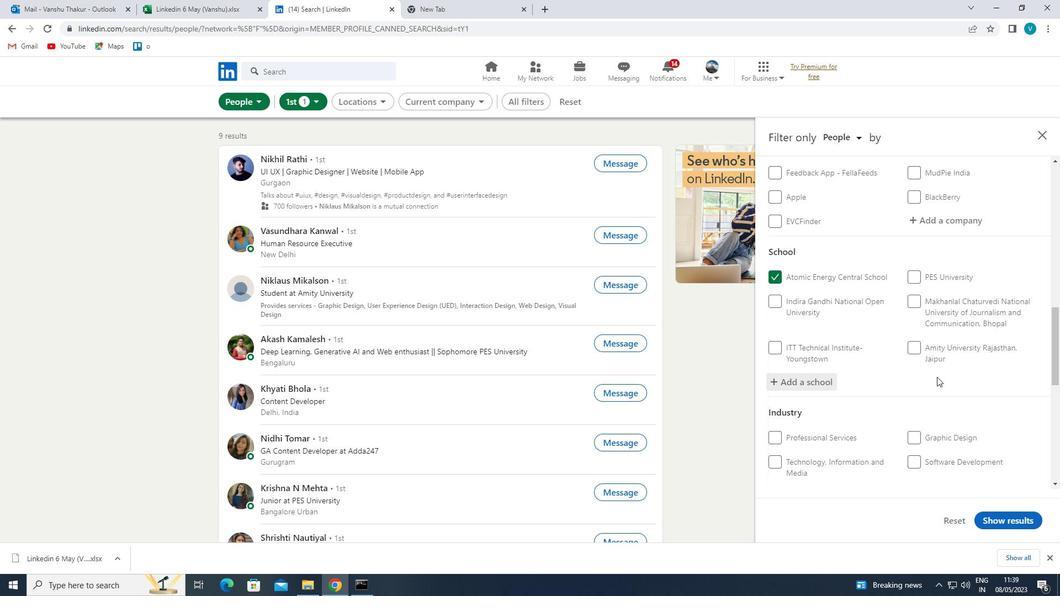 
Action: Mouse moved to (937, 377)
Screenshot: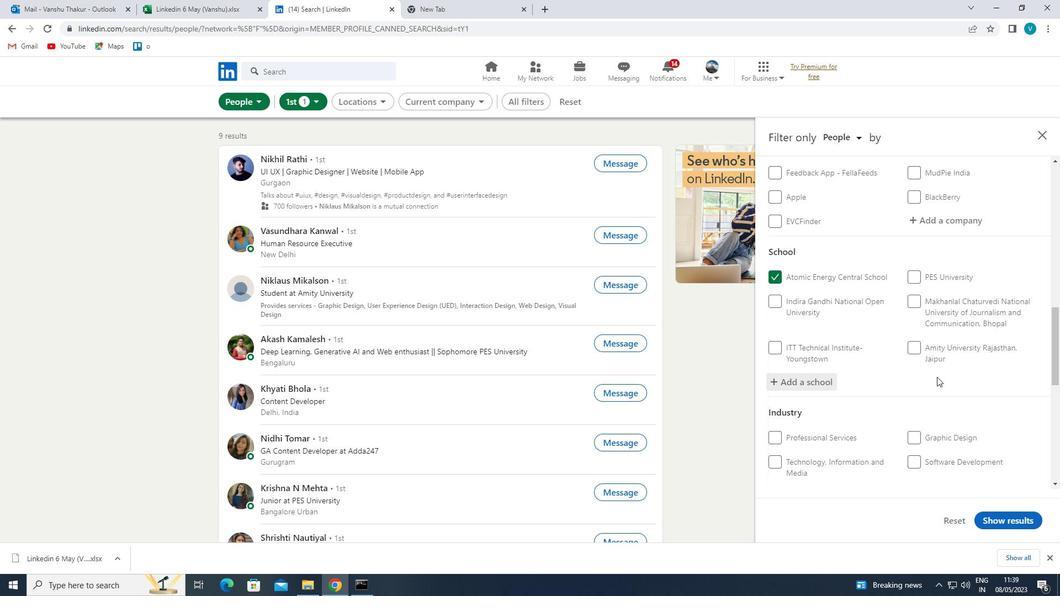 
Action: Mouse scrolled (937, 377) with delta (0, 0)
Screenshot: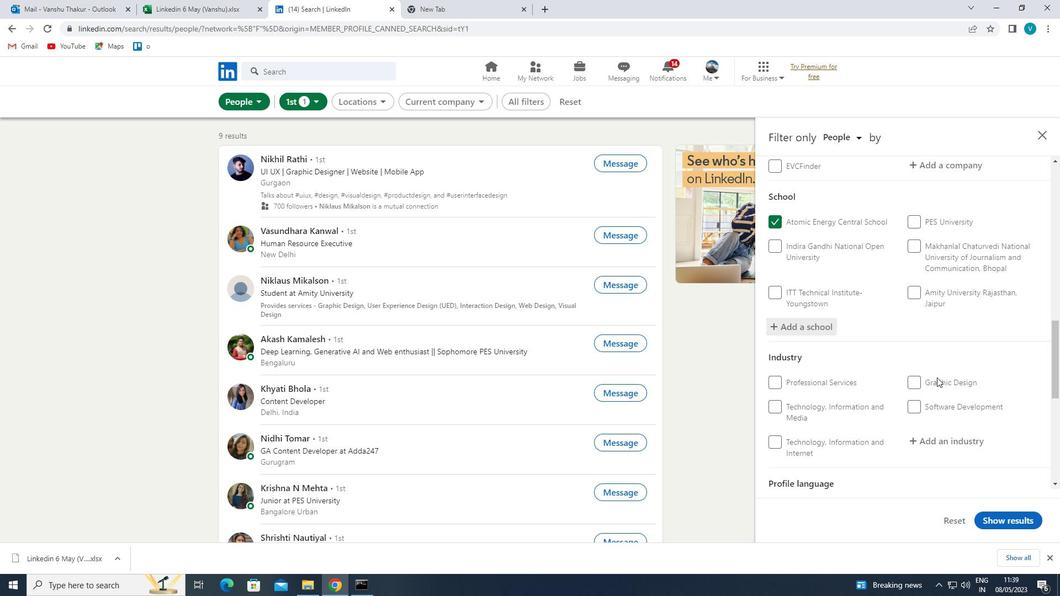 
Action: Mouse moved to (956, 330)
Screenshot: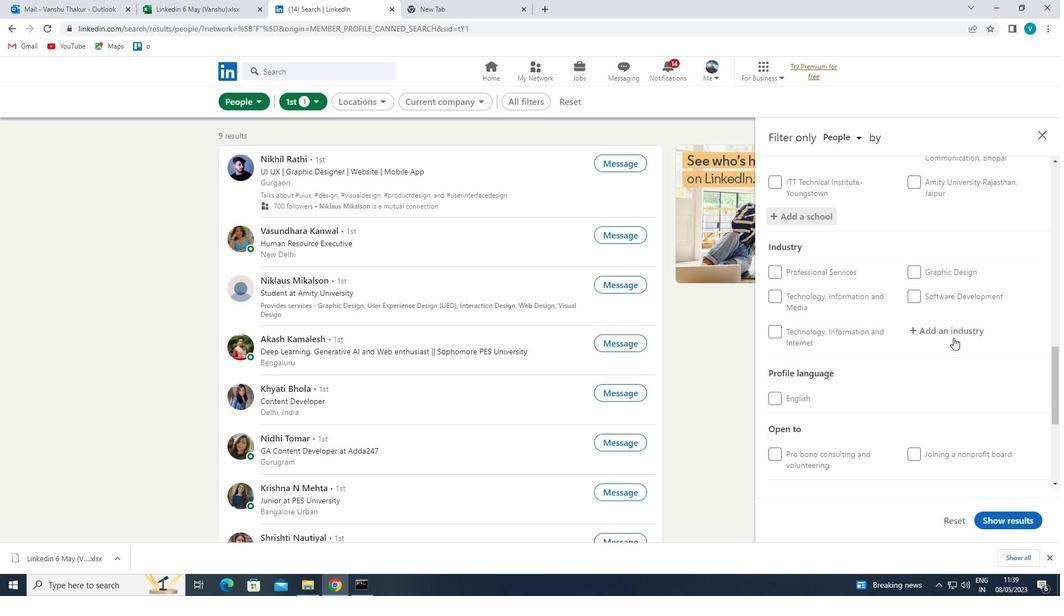 
Action: Mouse pressed left at (956, 330)
Screenshot: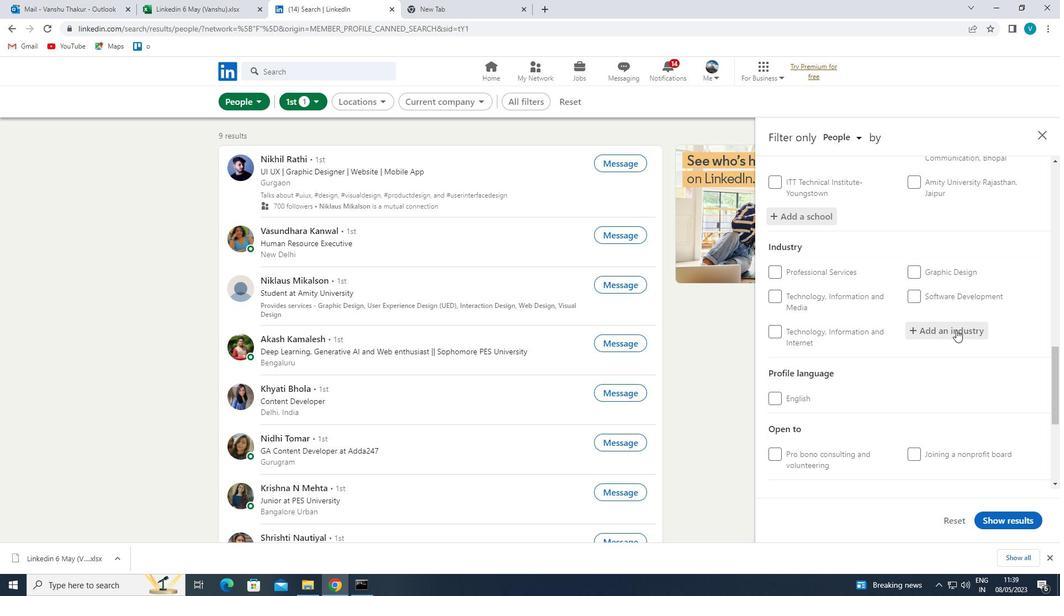 
Action: Key pressed <Key.shift>NONRESI
Screenshot: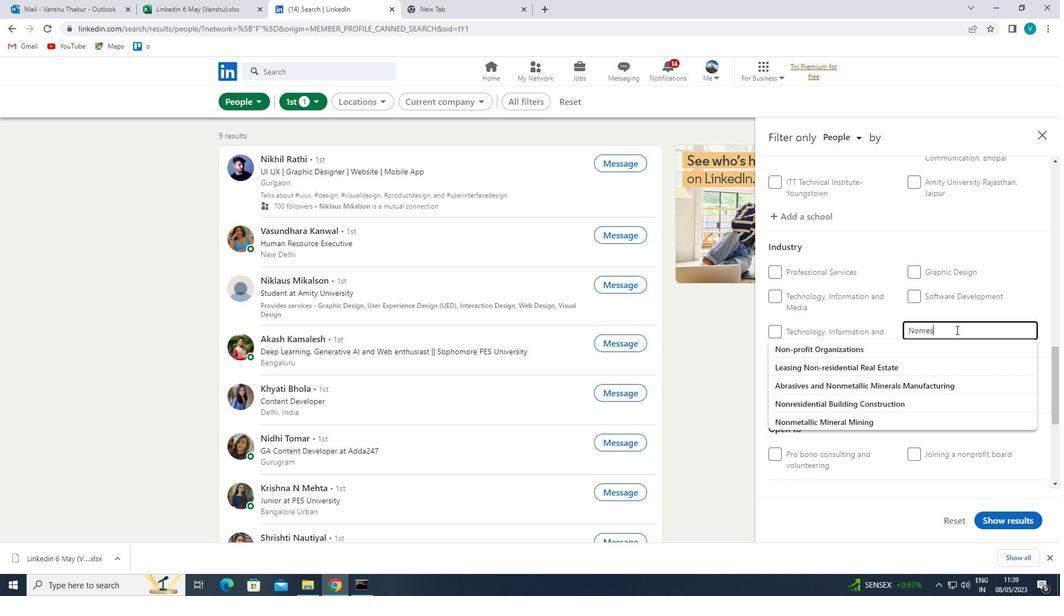 
Action: Mouse moved to (931, 347)
Screenshot: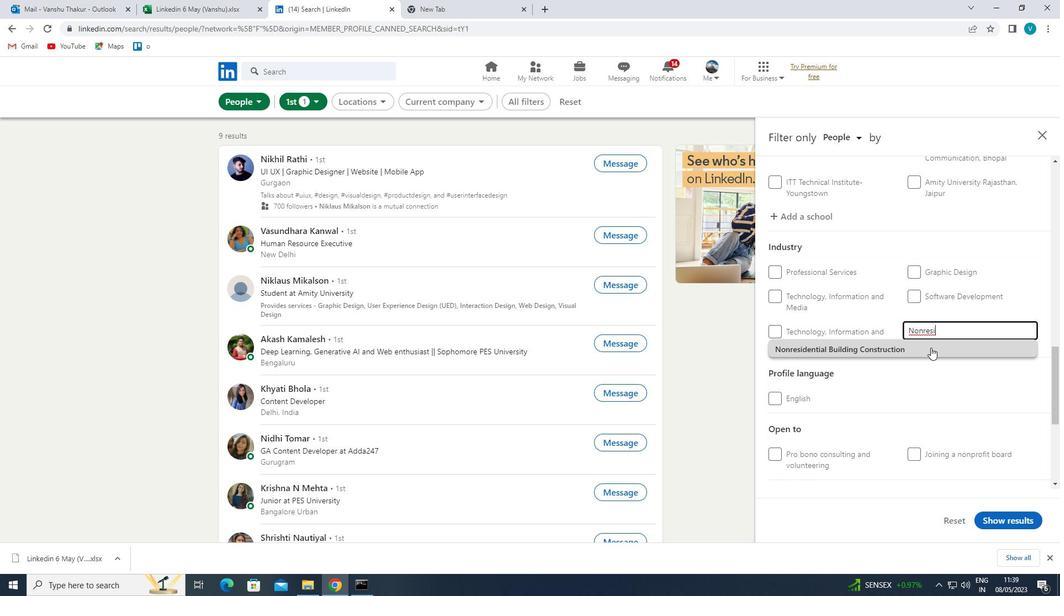 
Action: Mouse pressed left at (931, 347)
Screenshot: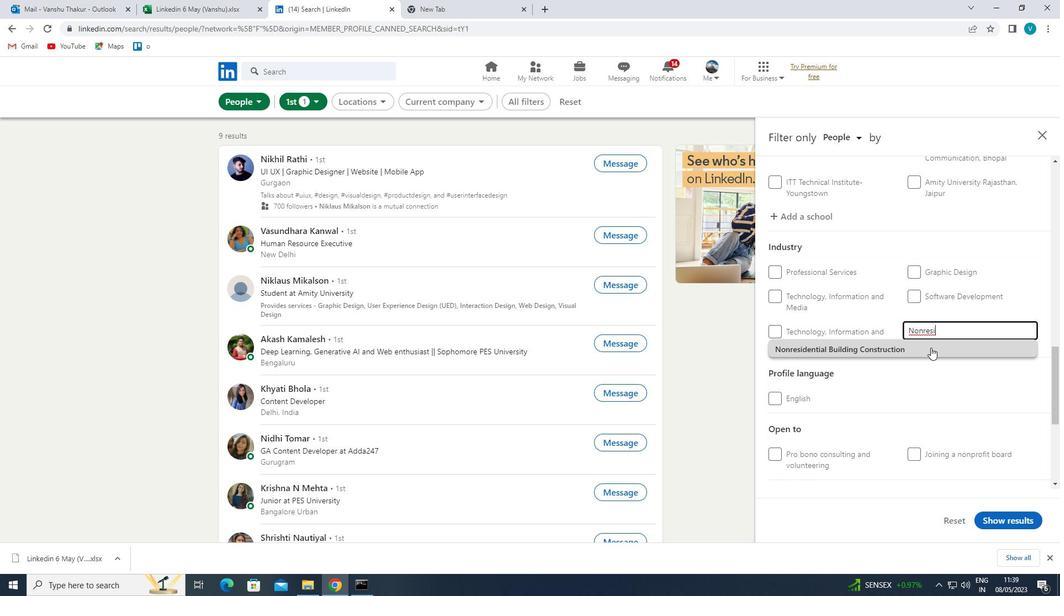 
Action: Mouse scrolled (931, 347) with delta (0, 0)
Screenshot: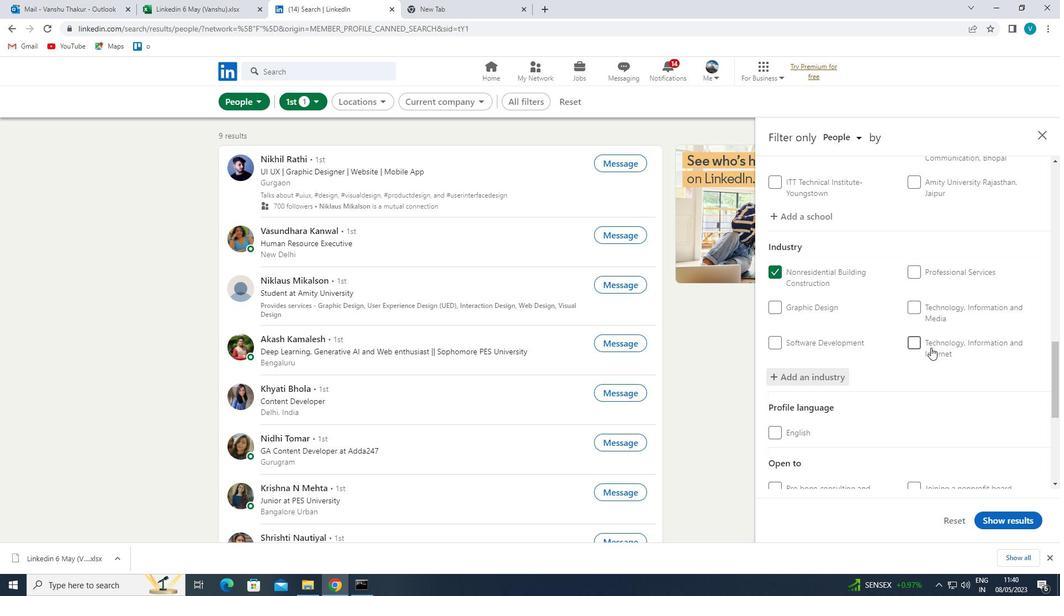 
Action: Mouse scrolled (931, 347) with delta (0, 0)
Screenshot: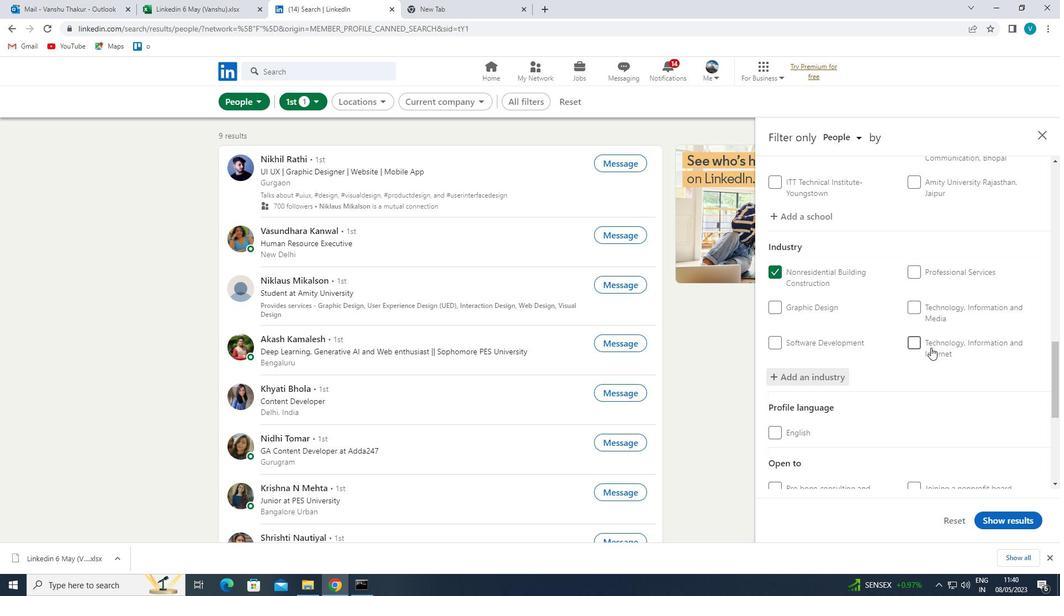 
Action: Mouse scrolled (931, 347) with delta (0, 0)
Screenshot: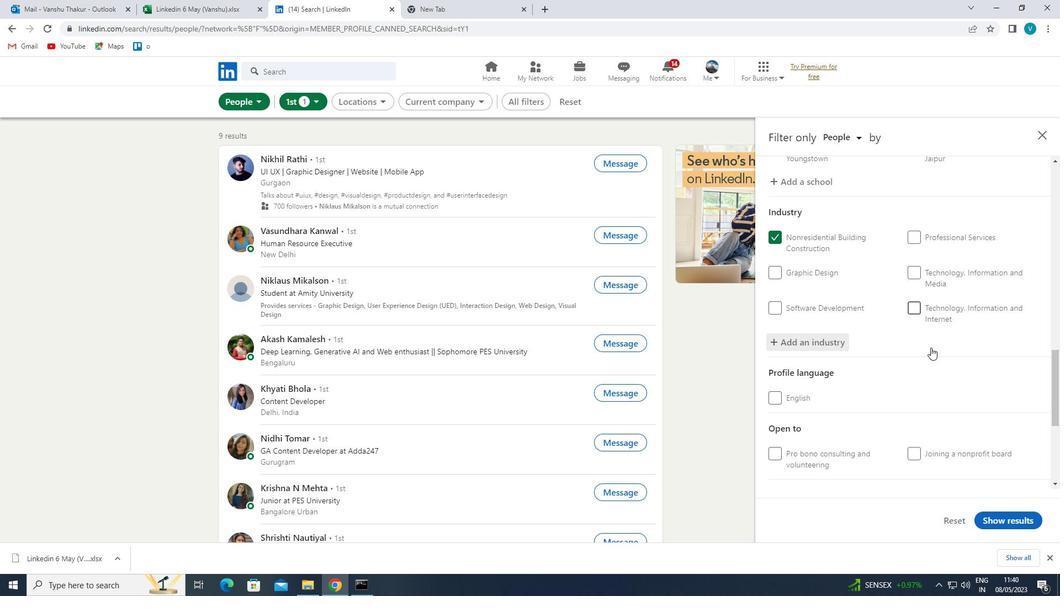 
Action: Mouse scrolled (931, 347) with delta (0, 0)
Screenshot: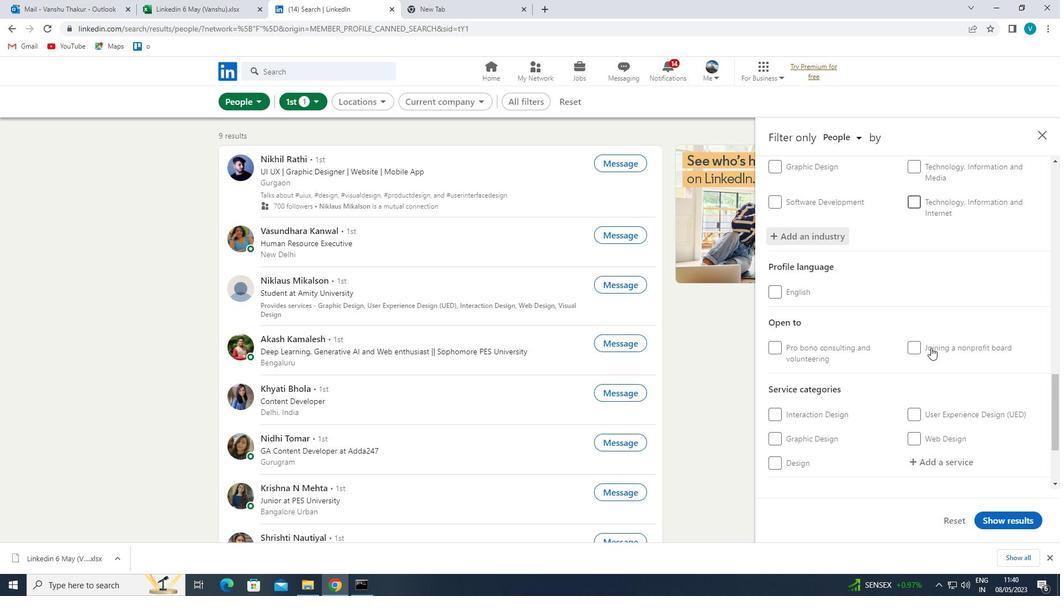 
Action: Mouse moved to (927, 376)
Screenshot: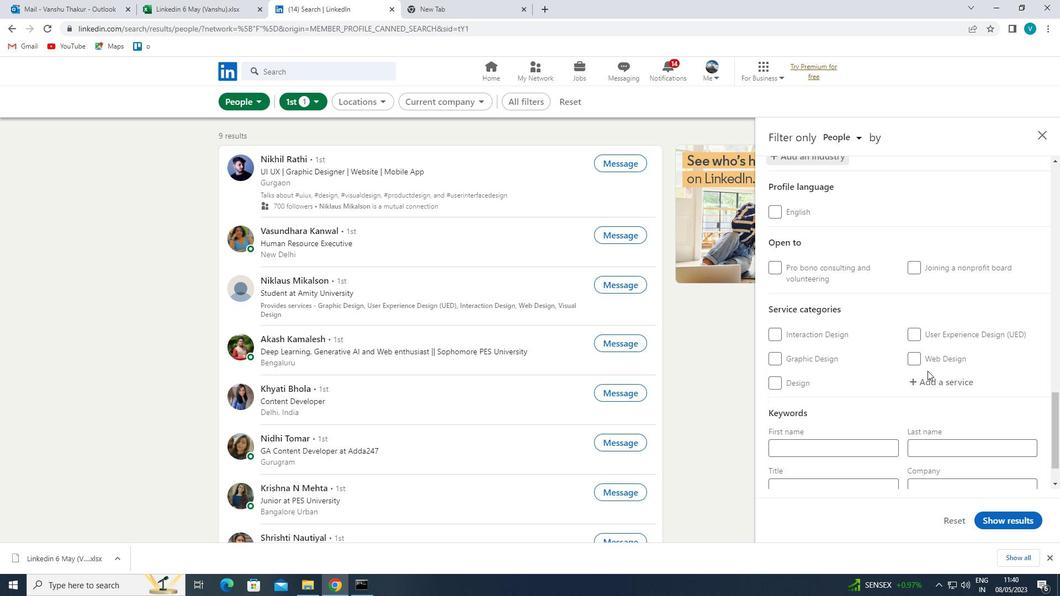 
Action: Mouse pressed left at (927, 376)
Screenshot: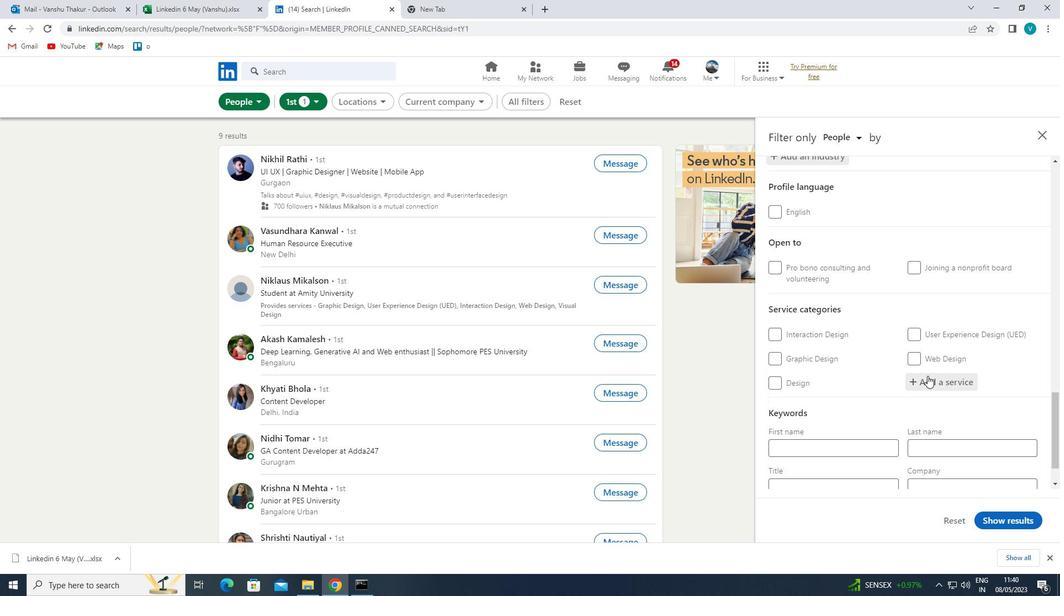 
Action: Mouse moved to (927, 376)
Screenshot: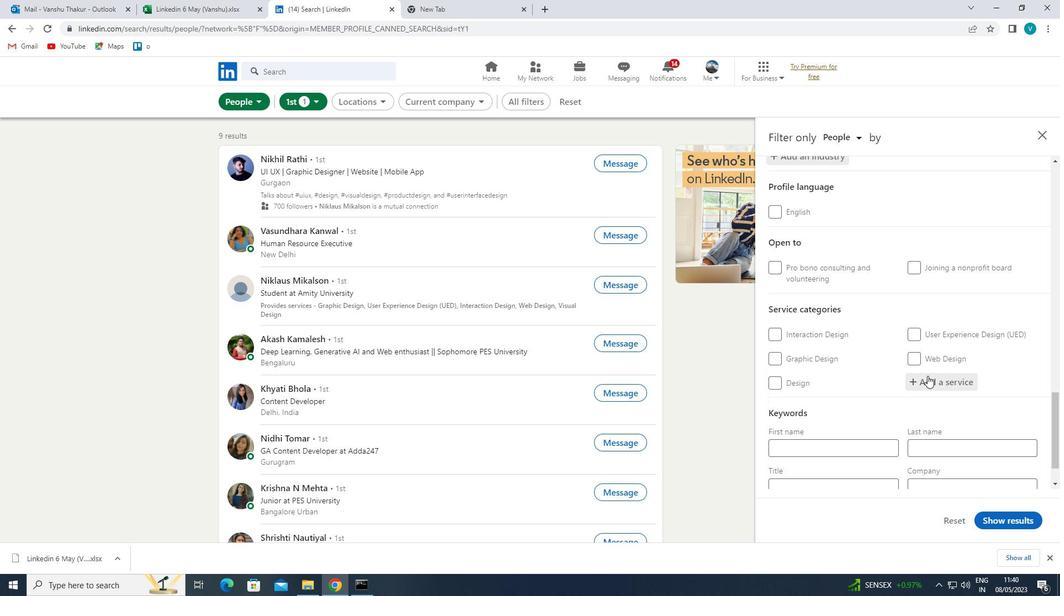 
Action: Key pressed <Key.shift>FINAN
Screenshot: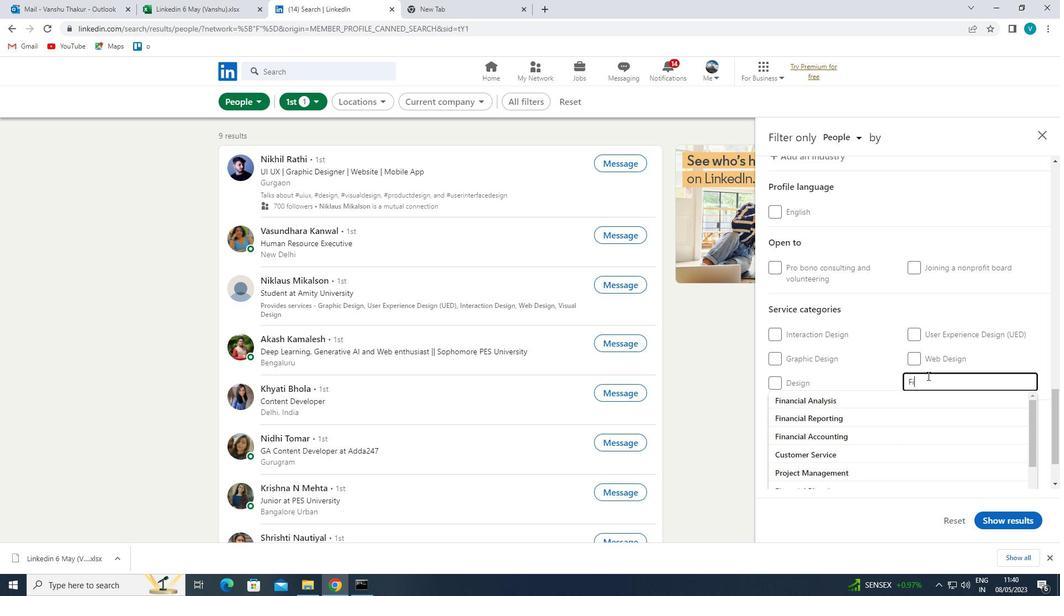 
Action: Mouse moved to (898, 419)
Screenshot: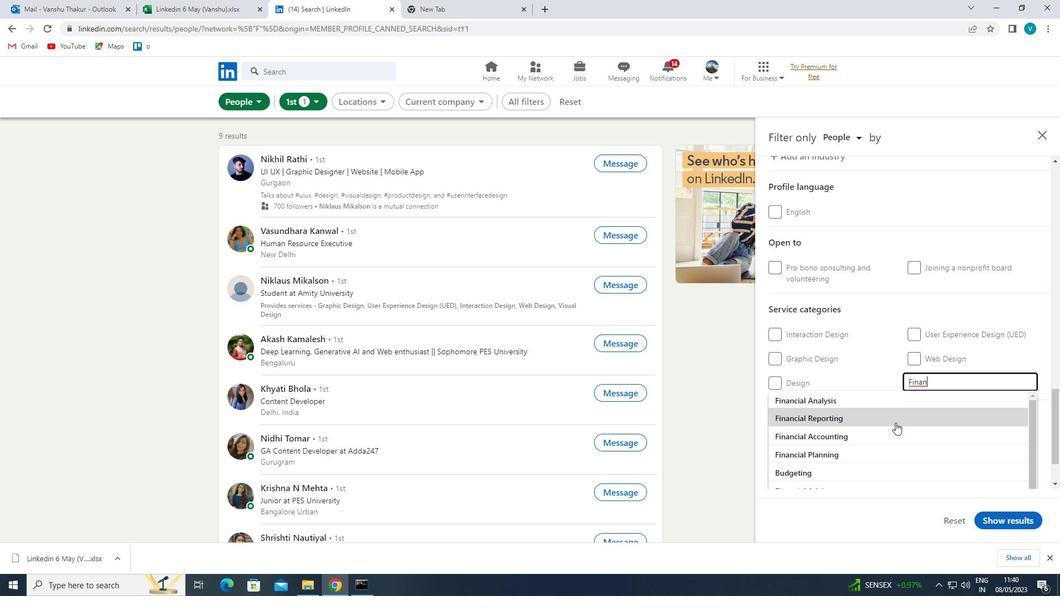 
Action: Mouse pressed left at (898, 419)
Screenshot: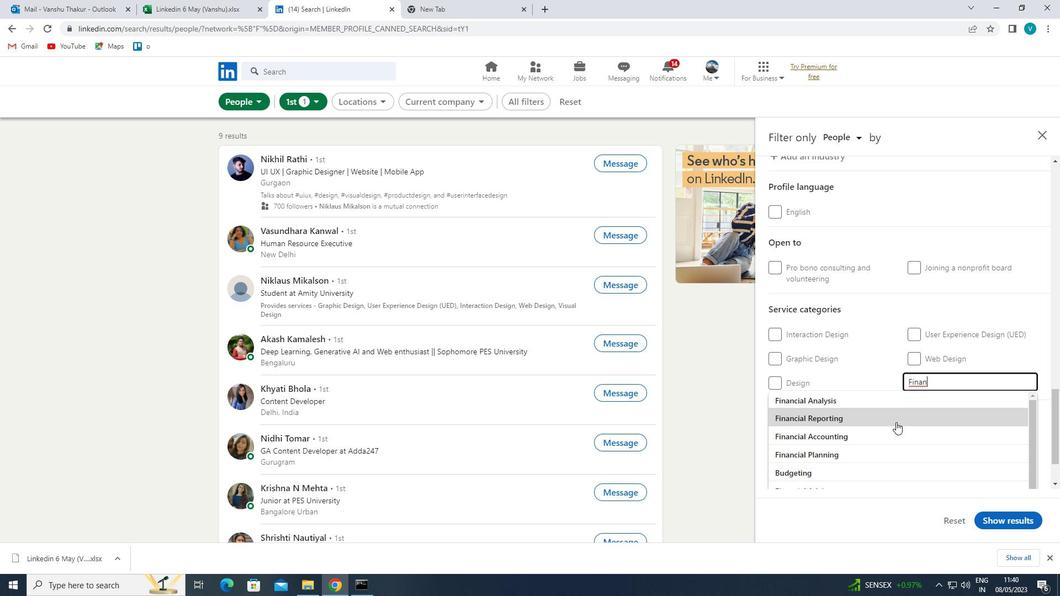 
Action: Mouse moved to (902, 417)
Screenshot: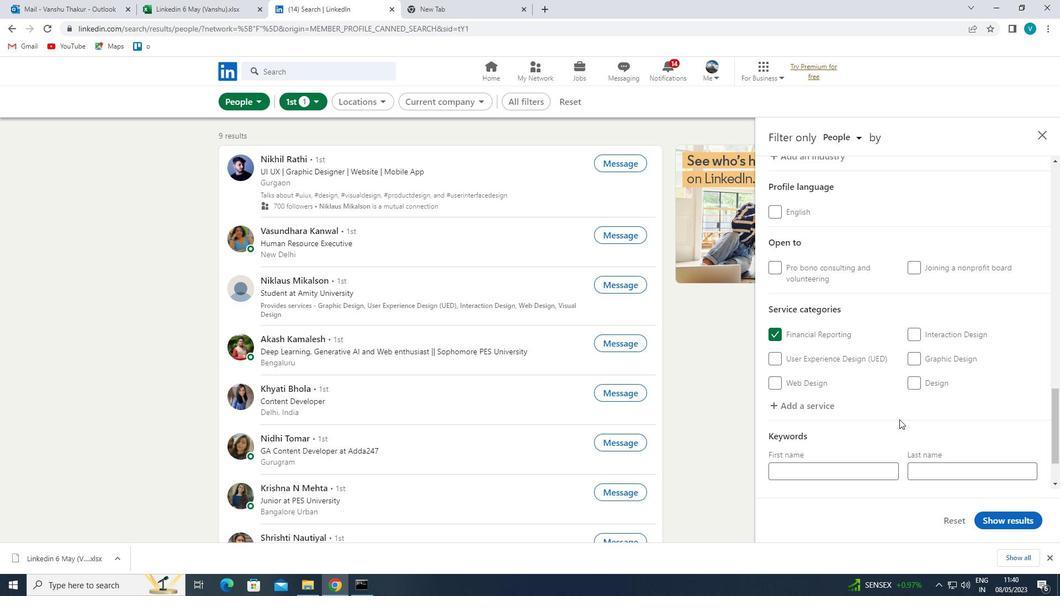 
Action: Mouse scrolled (902, 416) with delta (0, 0)
Screenshot: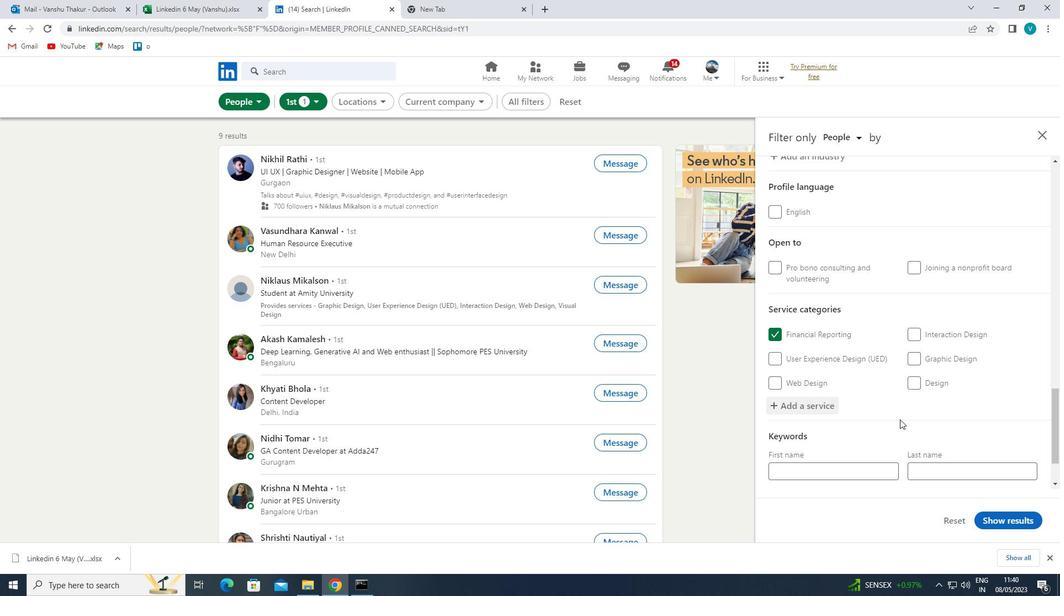 
Action: Mouse moved to (903, 417)
Screenshot: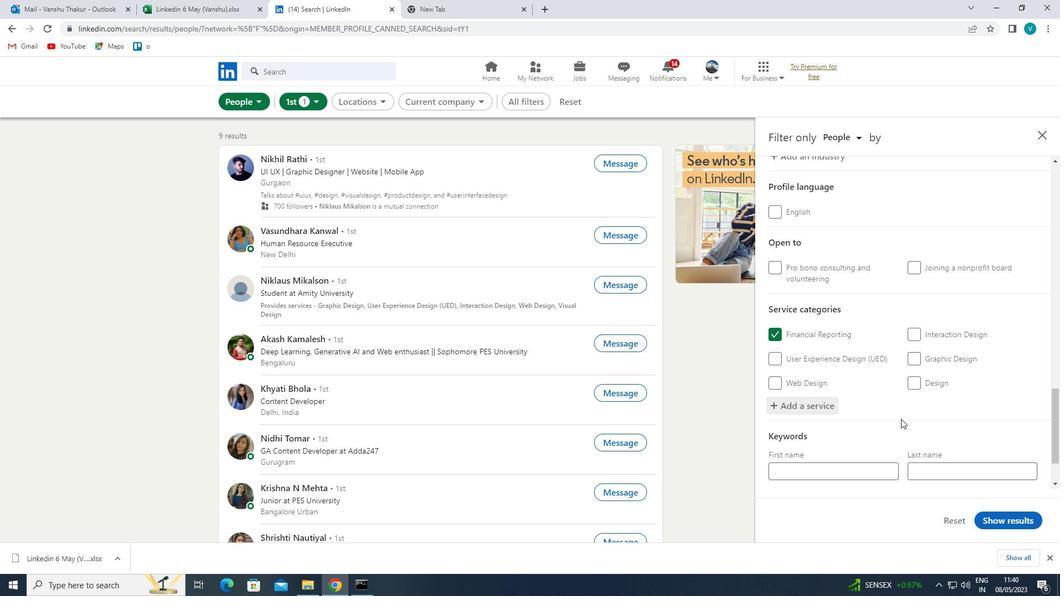 
Action: Mouse scrolled (903, 416) with delta (0, 0)
Screenshot: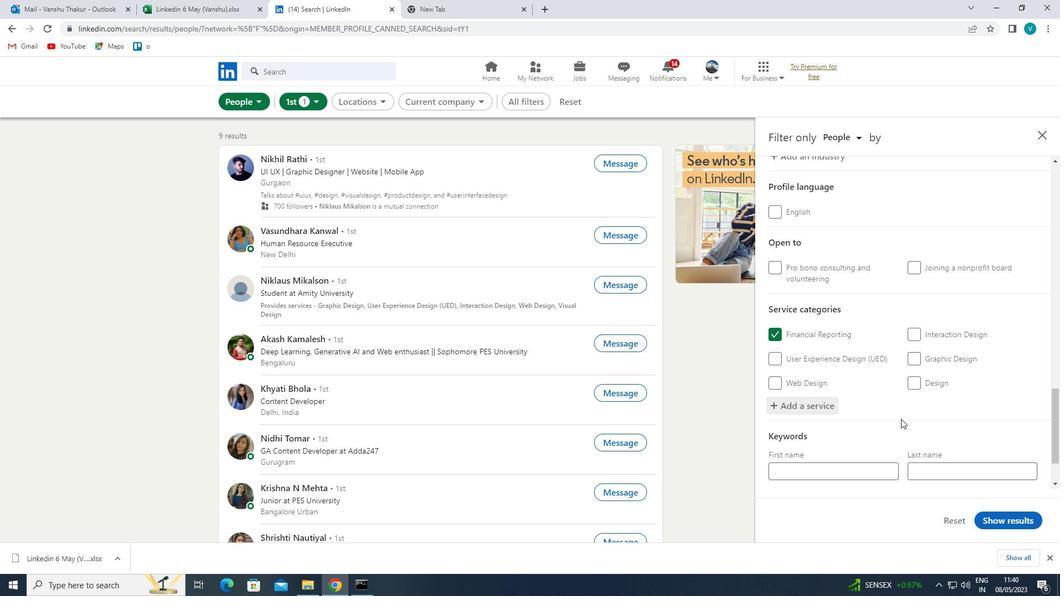 
Action: Mouse moved to (905, 416)
Screenshot: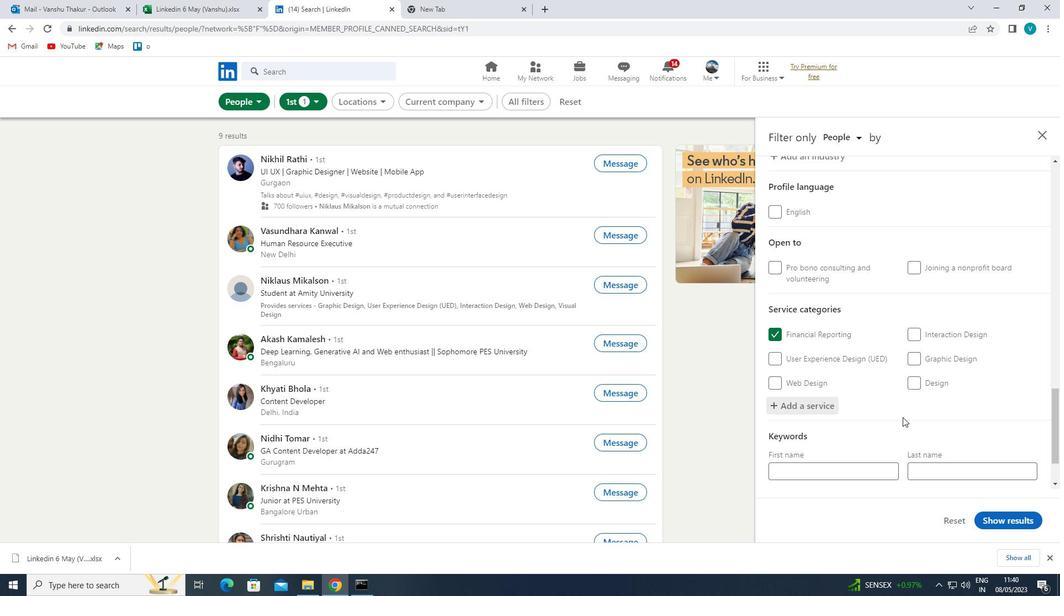 
Action: Mouse scrolled (905, 416) with delta (0, 0)
Screenshot: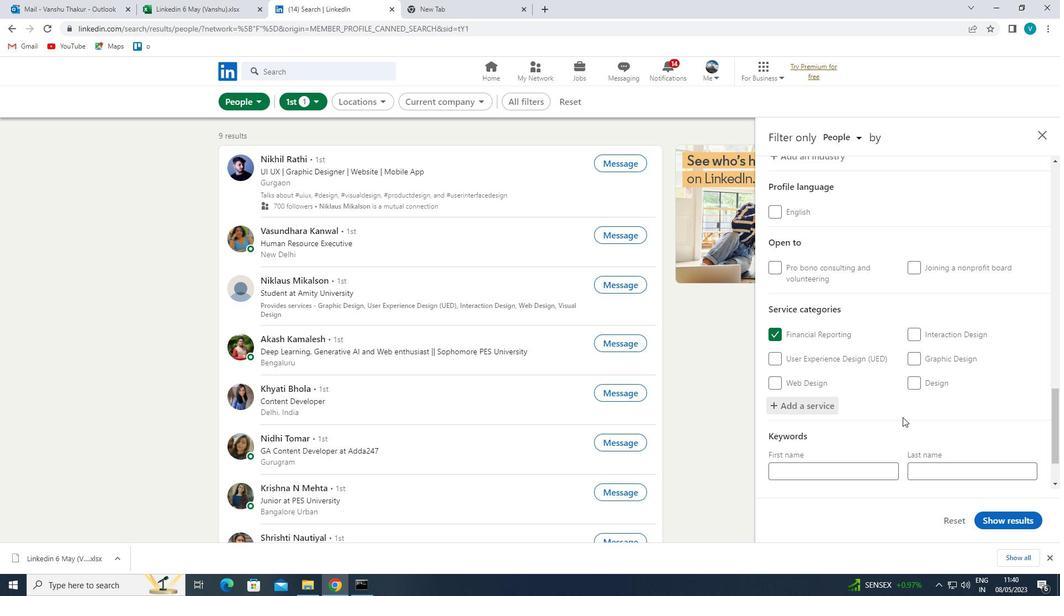 
Action: Mouse moved to (839, 432)
Screenshot: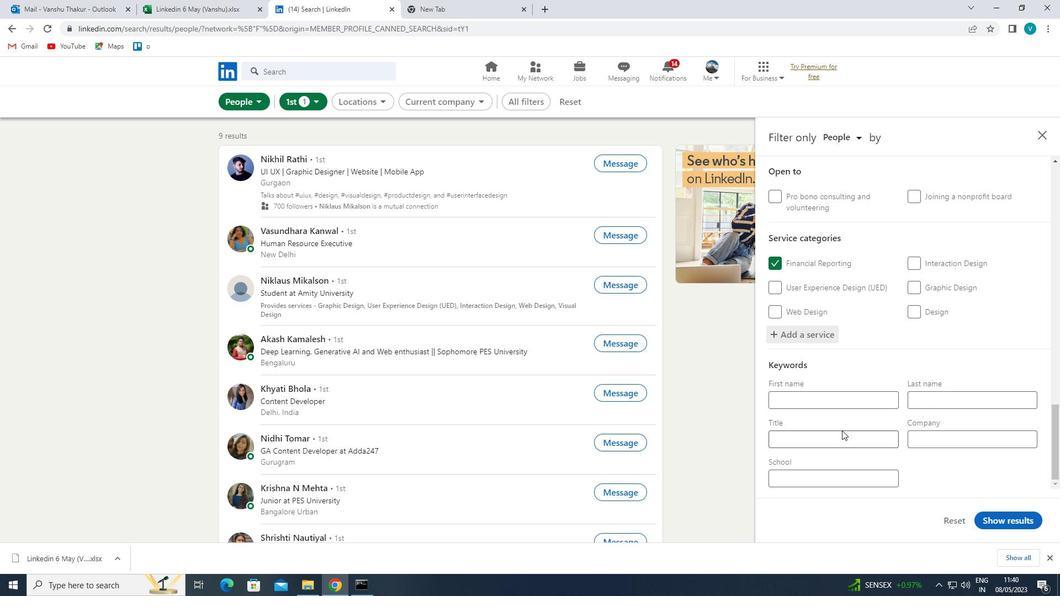 
Action: Mouse pressed left at (839, 432)
Screenshot: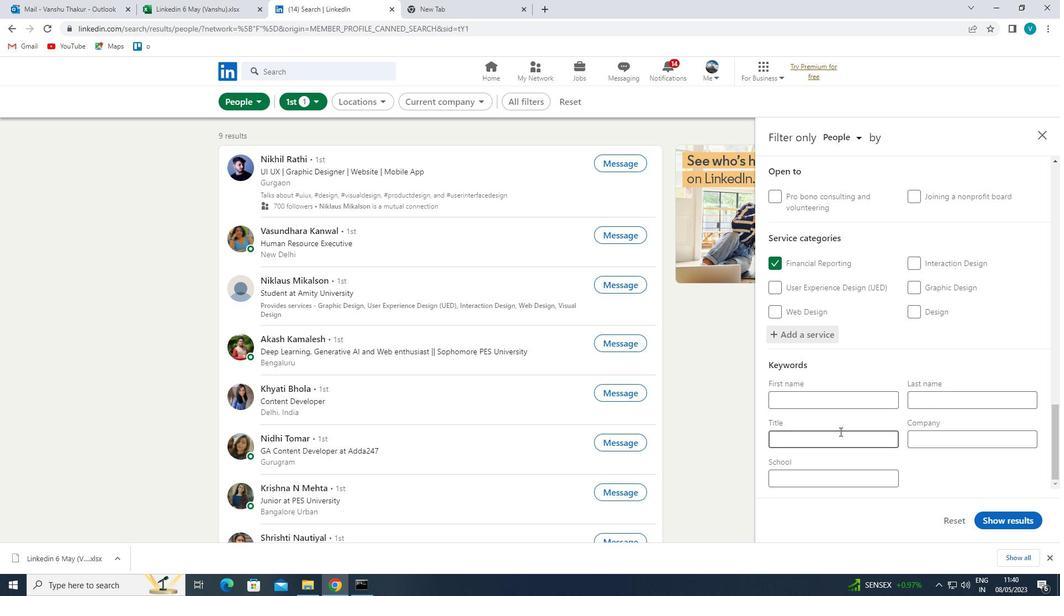 
Action: Mouse moved to (838, 432)
Screenshot: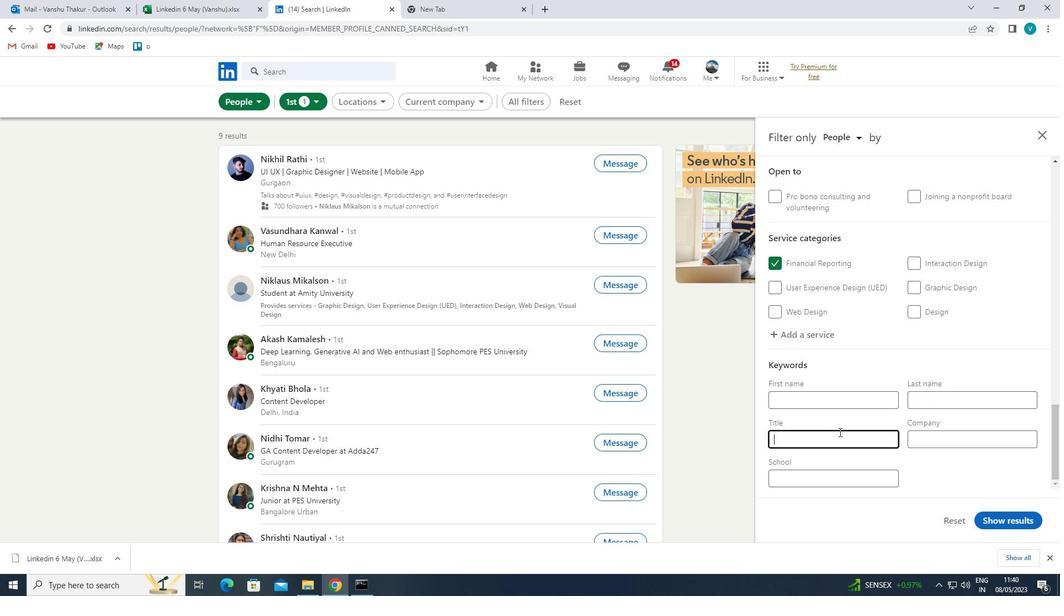 
Action: Key pressed <Key.shift>VICE<Key.space><Key.shift>PRESIDENT<Key.space>OF<Key.space><Key.shift>MARKETING<Key.space>
Screenshot: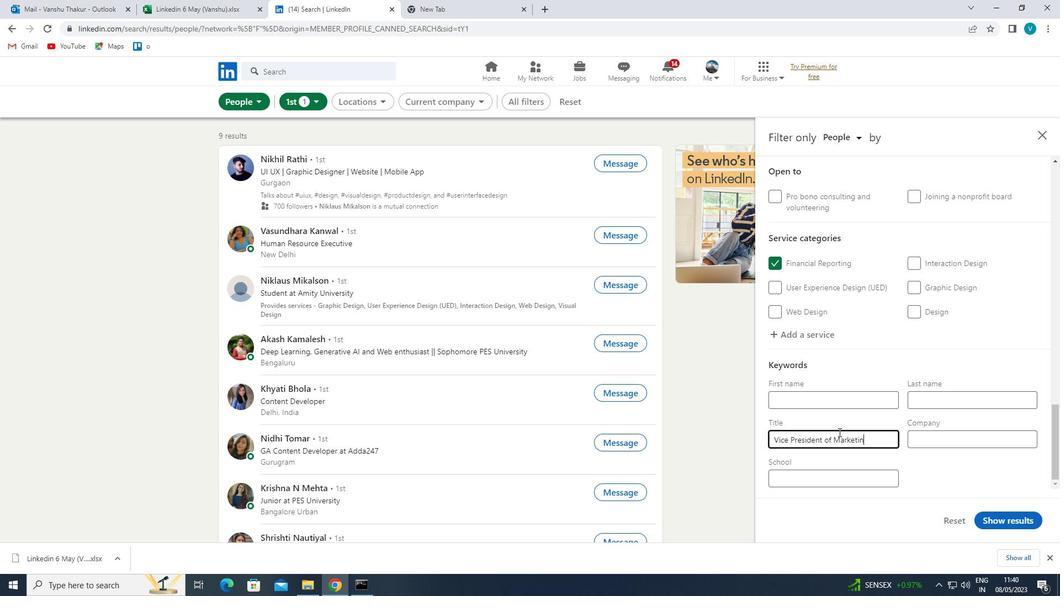 
Action: Mouse moved to (1019, 518)
Screenshot: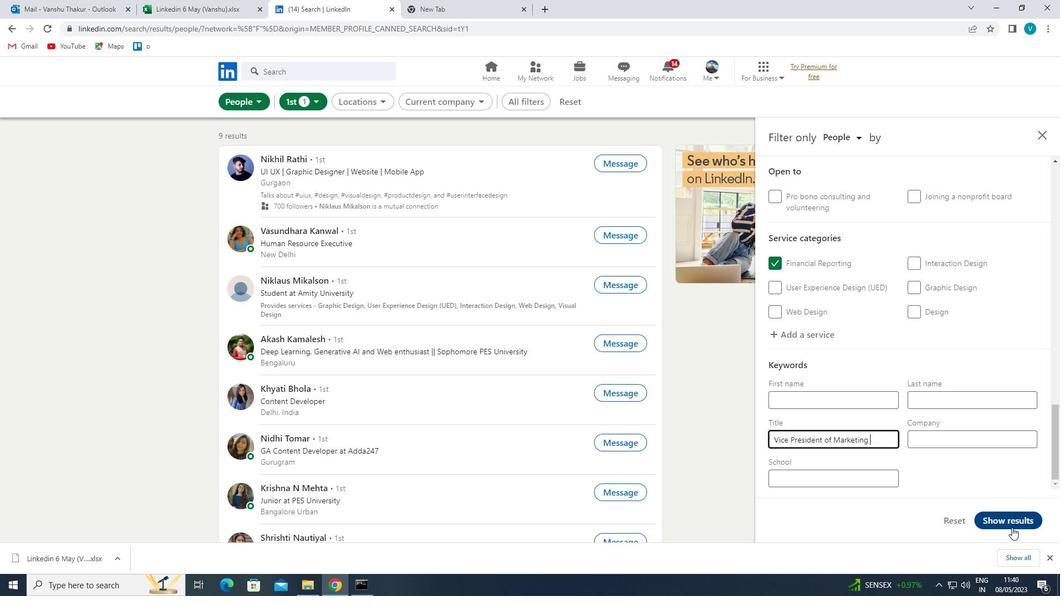 
Action: Mouse pressed left at (1019, 518)
Screenshot: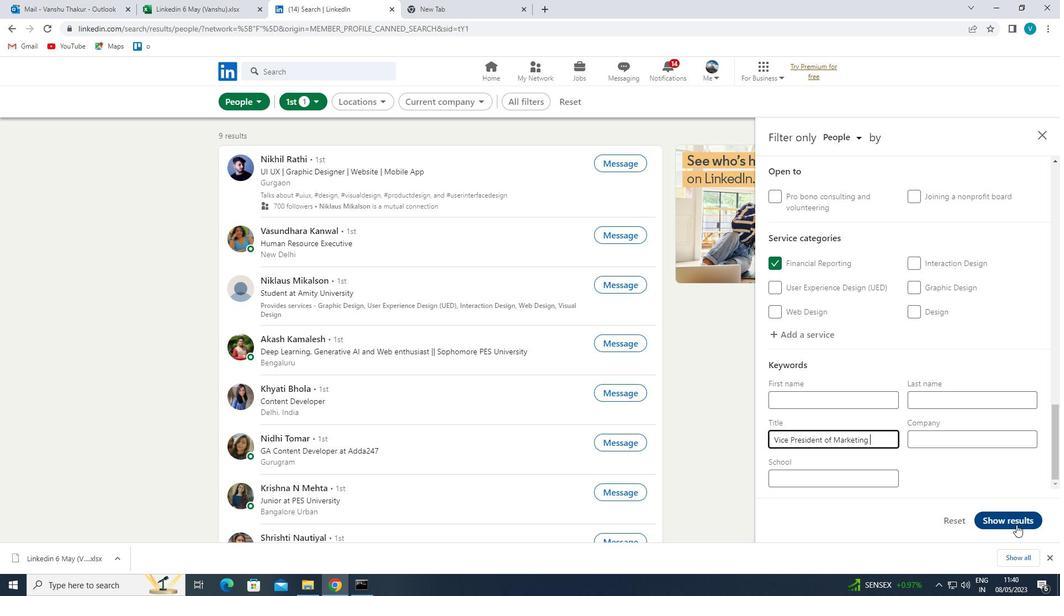 
